 Task: Implement email notification to alert users about the status of their submitted expenses.
Action: Mouse moved to (772, 64)
Screenshot: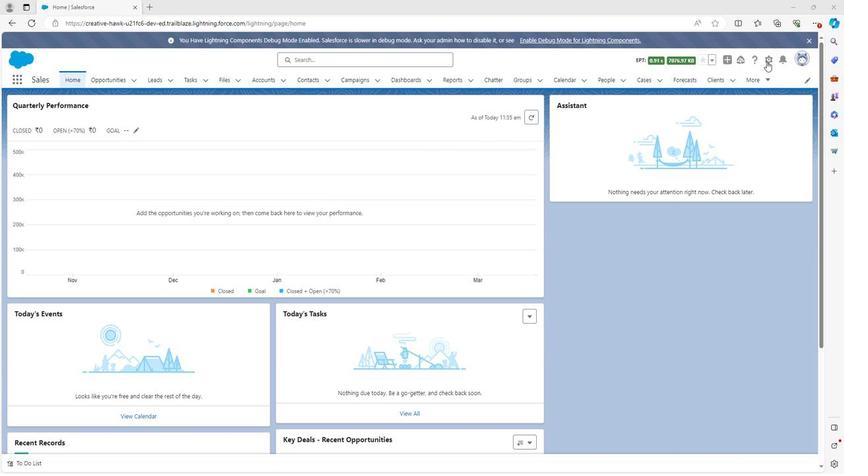 
Action: Mouse pressed left at (772, 64)
Screenshot: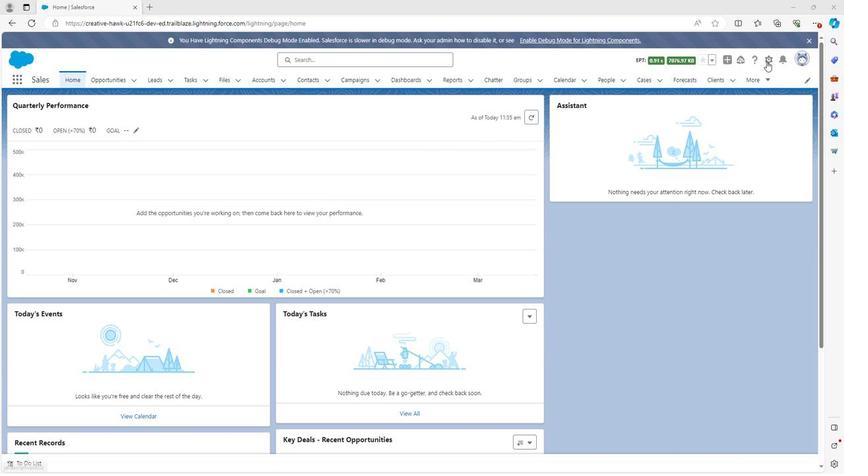 
Action: Mouse moved to (750, 89)
Screenshot: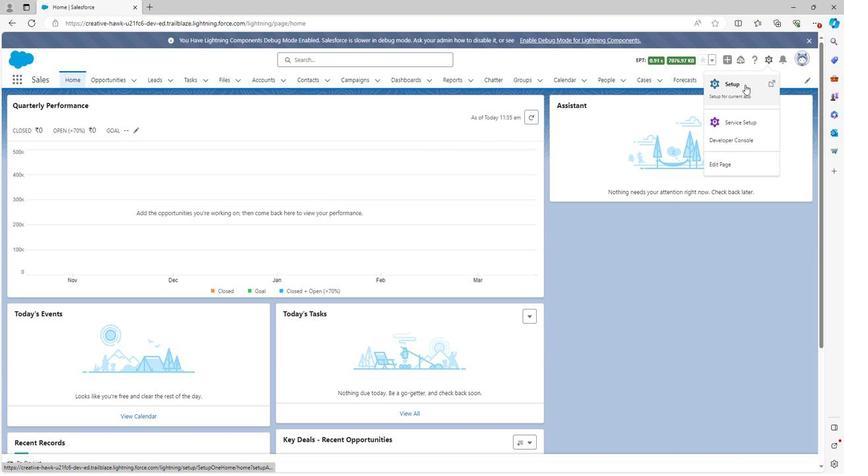 
Action: Mouse pressed left at (750, 89)
Screenshot: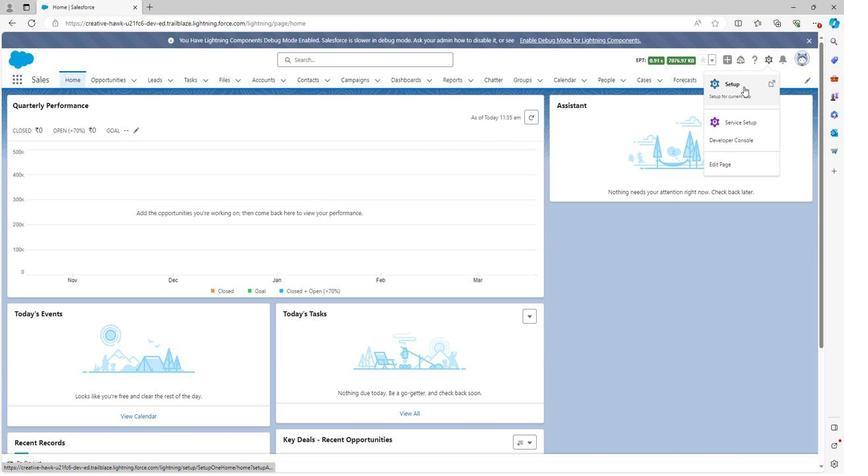 
Action: Mouse moved to (112, 84)
Screenshot: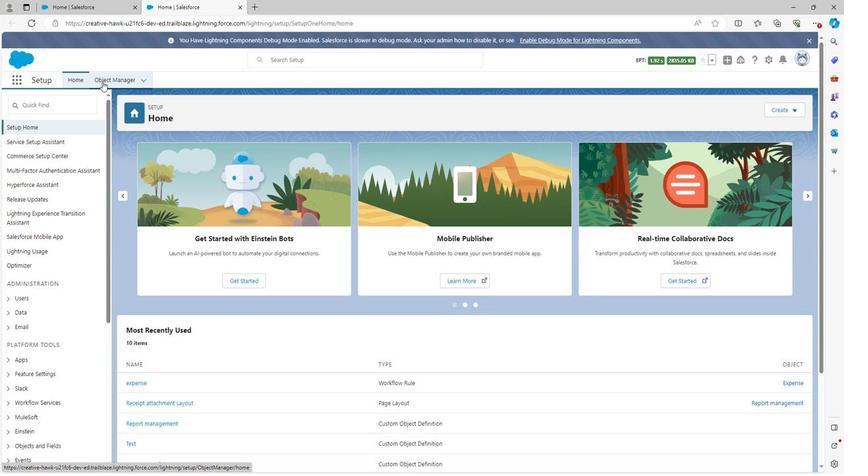 
Action: Mouse pressed left at (112, 84)
Screenshot: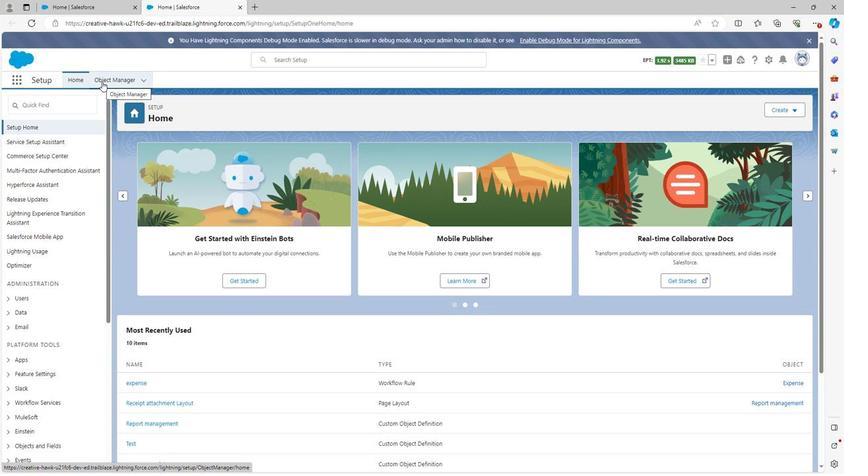 
Action: Mouse moved to (87, 81)
Screenshot: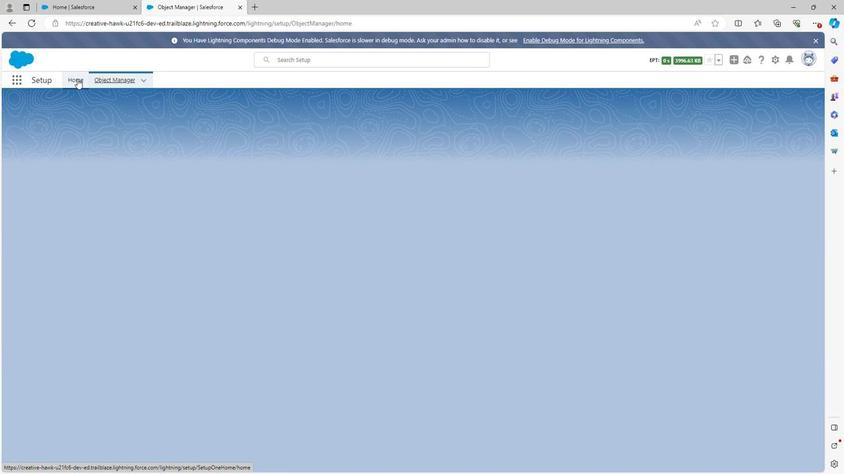 
Action: Mouse pressed left at (87, 81)
Screenshot: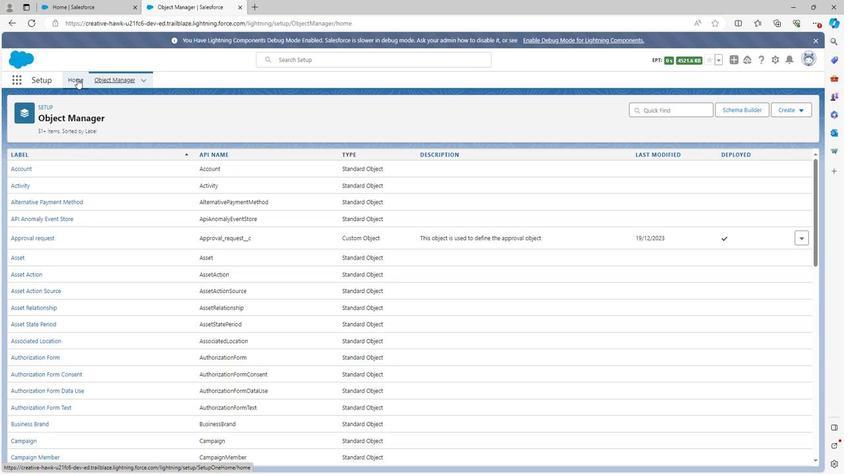 
Action: Mouse moved to (76, 108)
Screenshot: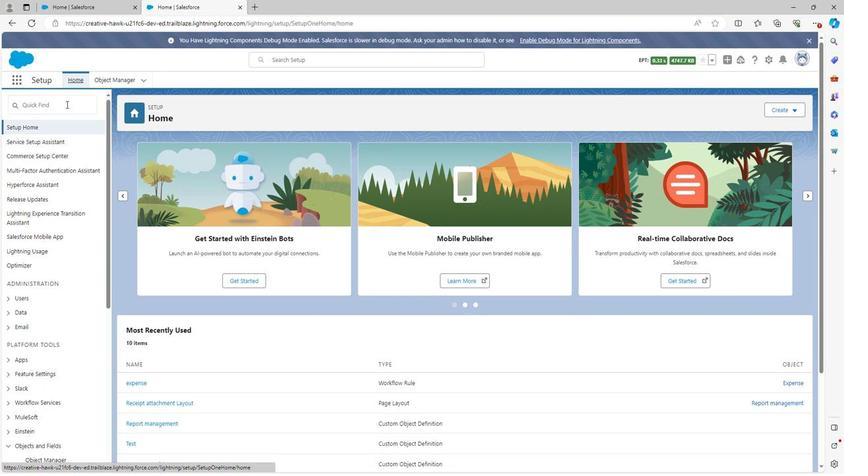 
Action: Mouse pressed left at (76, 108)
Screenshot: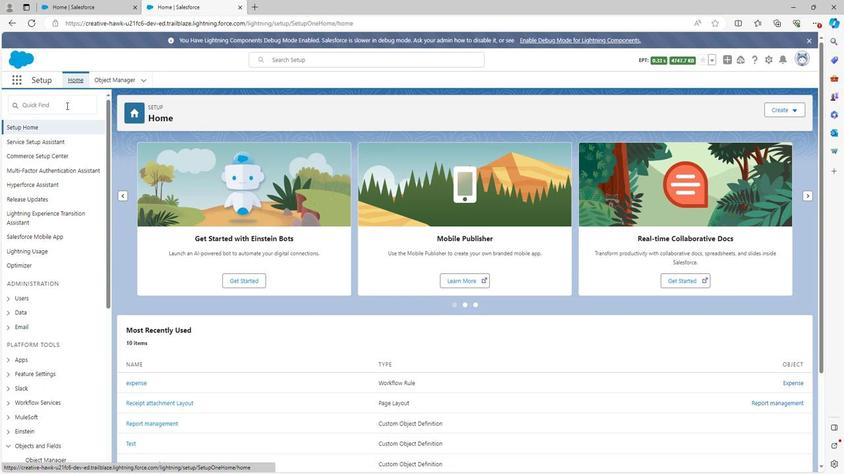 
Action: Key pressed <Key.shift>Work
Screenshot: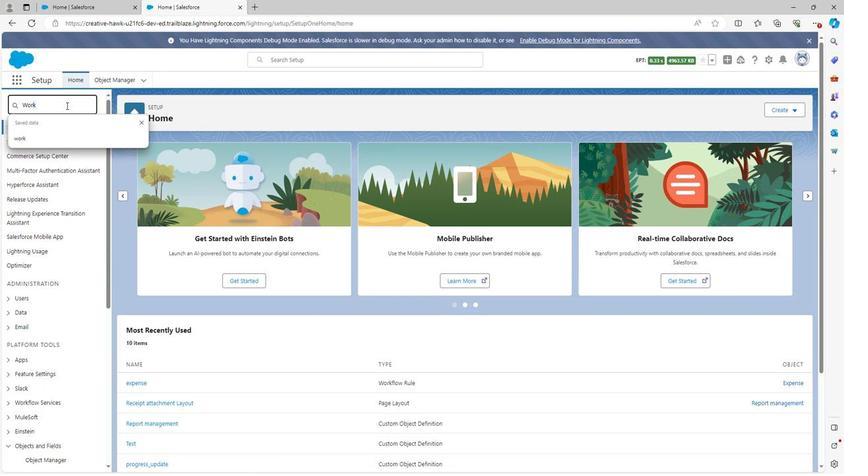 
Action: Mouse moved to (53, 273)
Screenshot: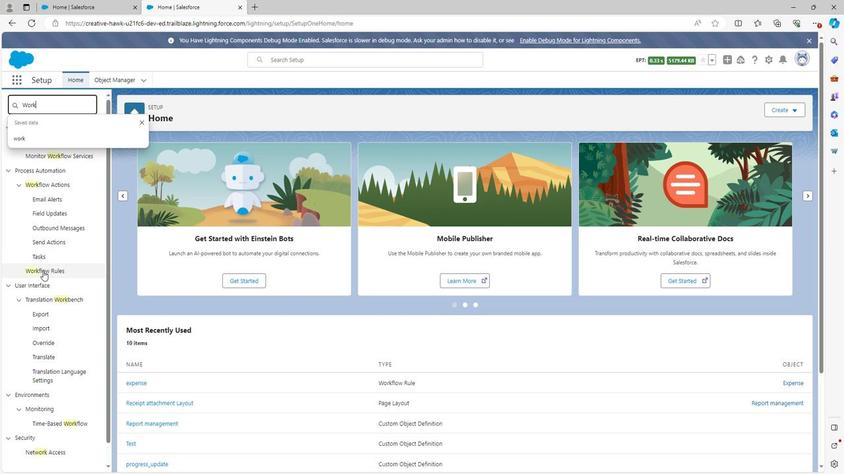 
Action: Mouse pressed left at (53, 273)
Screenshot: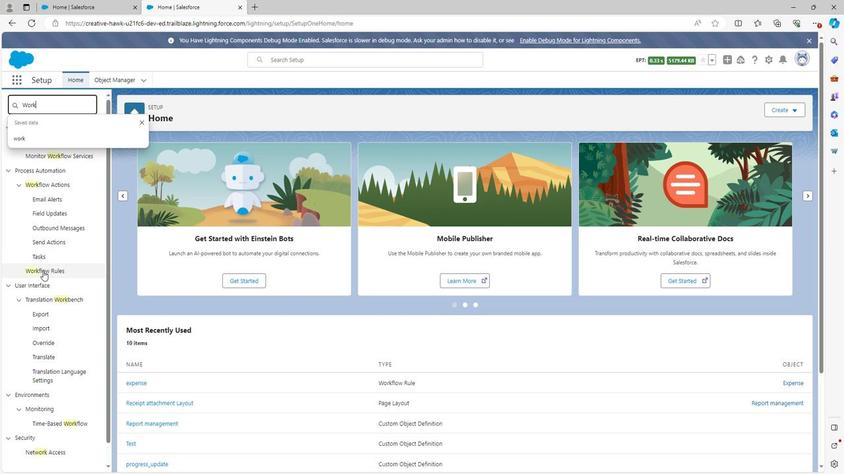 
Action: Mouse moved to (473, 255)
Screenshot: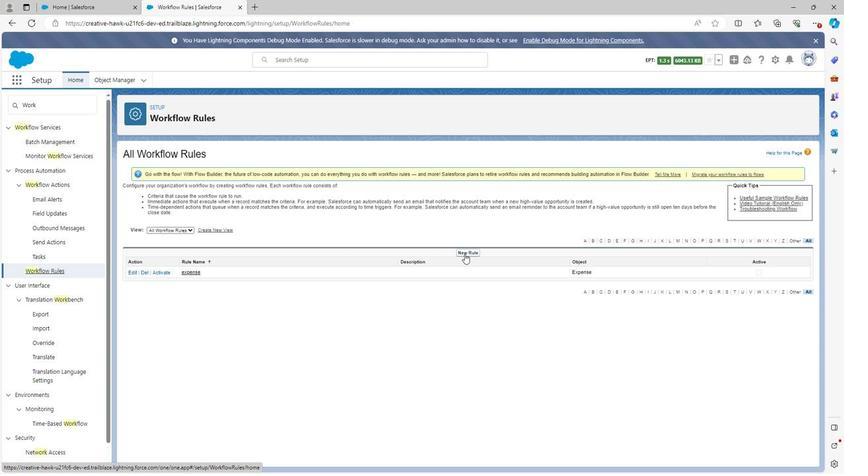 
Action: Mouse pressed left at (473, 255)
Screenshot: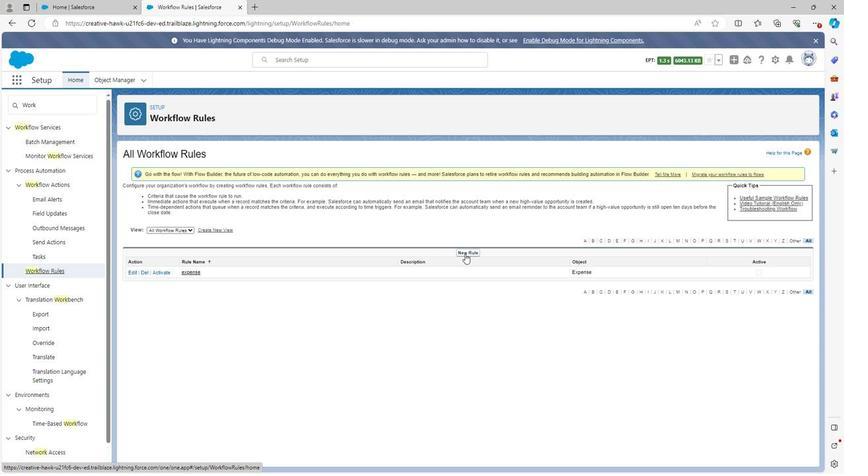 
Action: Mouse moved to (457, 317)
Screenshot: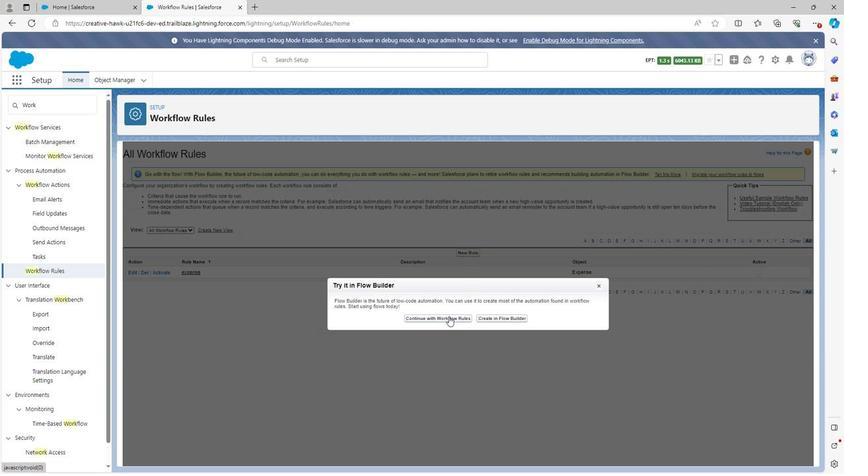 
Action: Mouse pressed left at (457, 317)
Screenshot: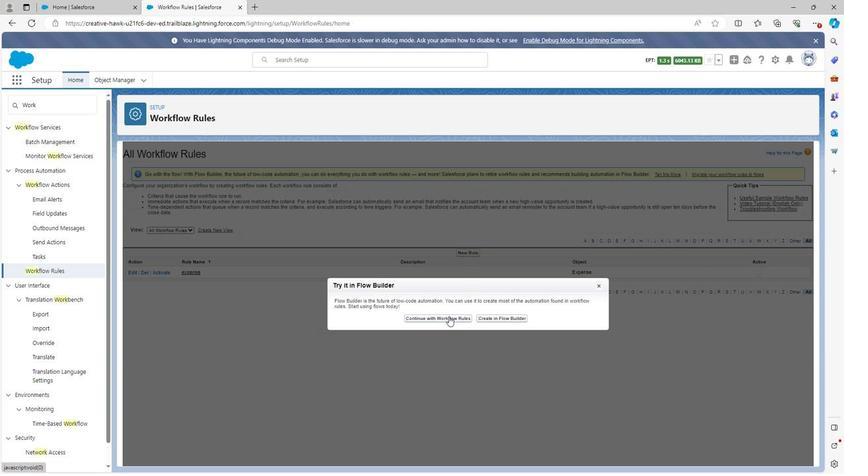 
Action: Mouse moved to (290, 234)
Screenshot: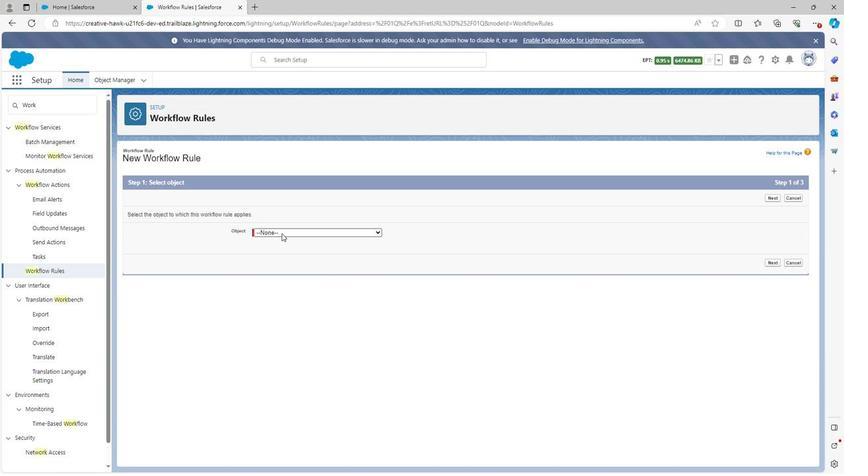 
Action: Mouse pressed left at (290, 234)
Screenshot: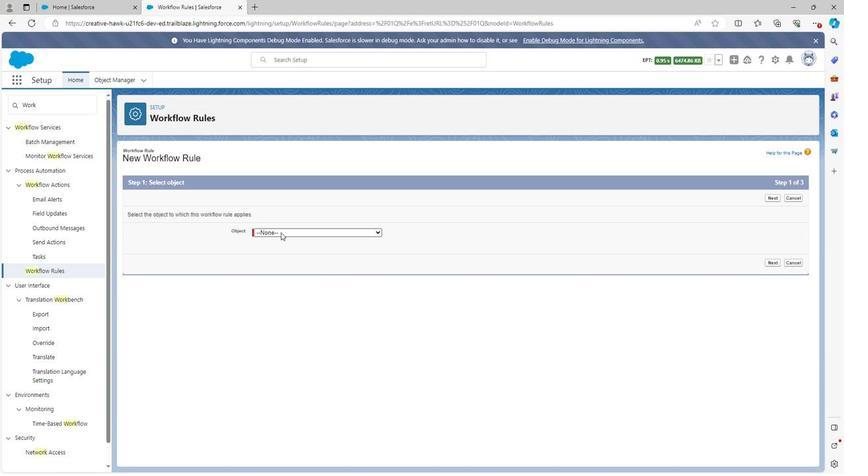 
Action: Mouse moved to (295, 346)
Screenshot: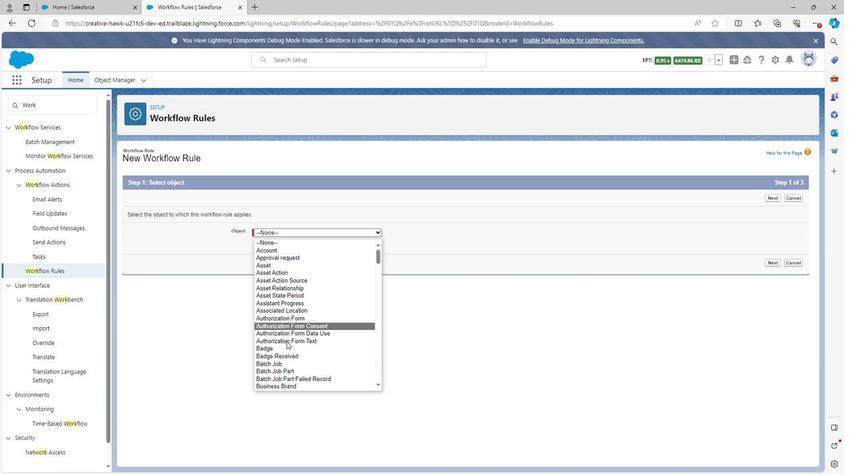 
Action: Mouse scrolled (295, 346) with delta (0, 0)
Screenshot: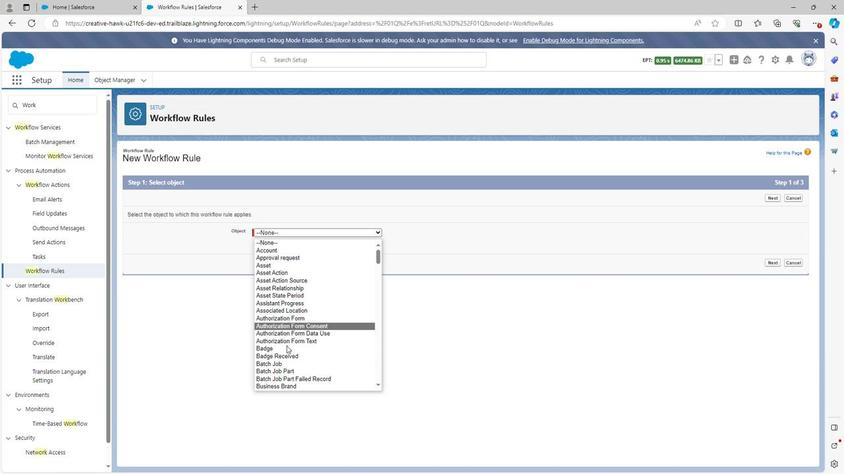 
Action: Mouse scrolled (295, 346) with delta (0, 0)
Screenshot: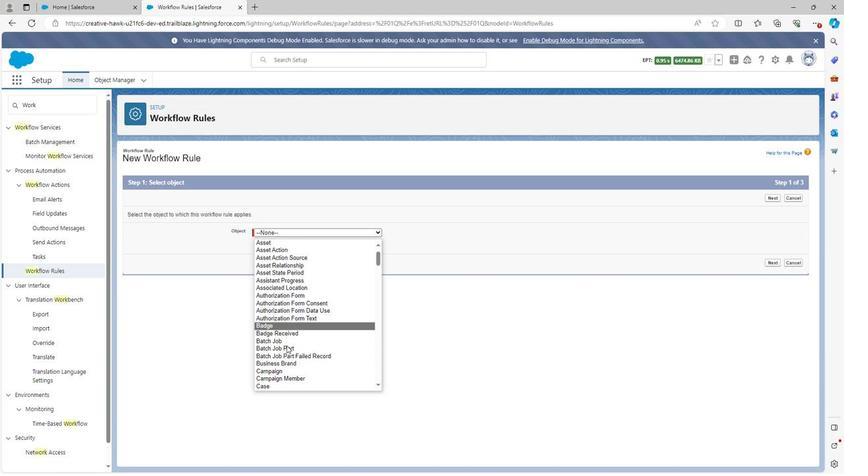 
Action: Mouse moved to (296, 348)
Screenshot: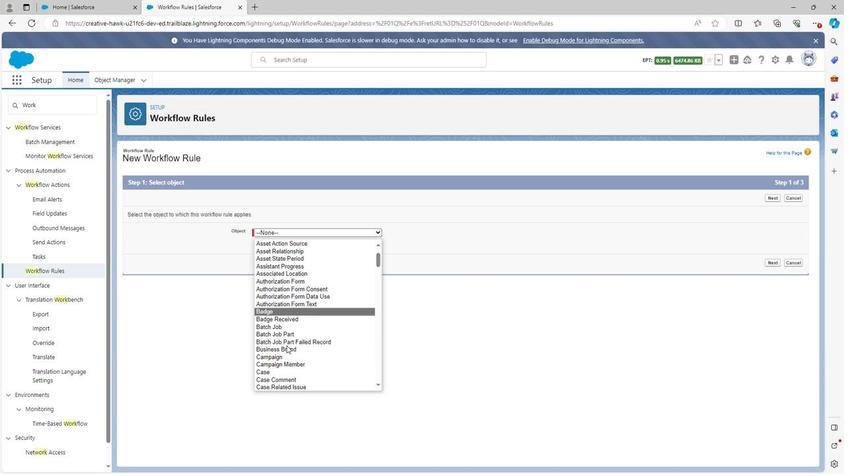 
Action: Mouse scrolled (296, 348) with delta (0, 0)
Screenshot: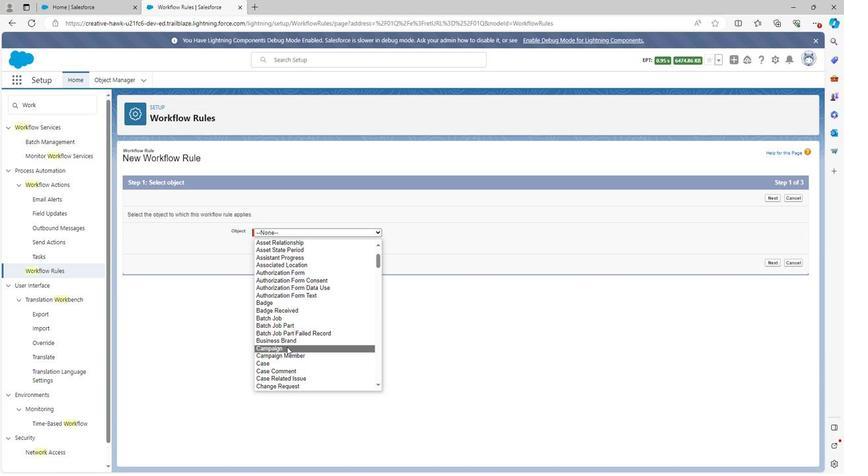 
Action: Mouse moved to (296, 349)
Screenshot: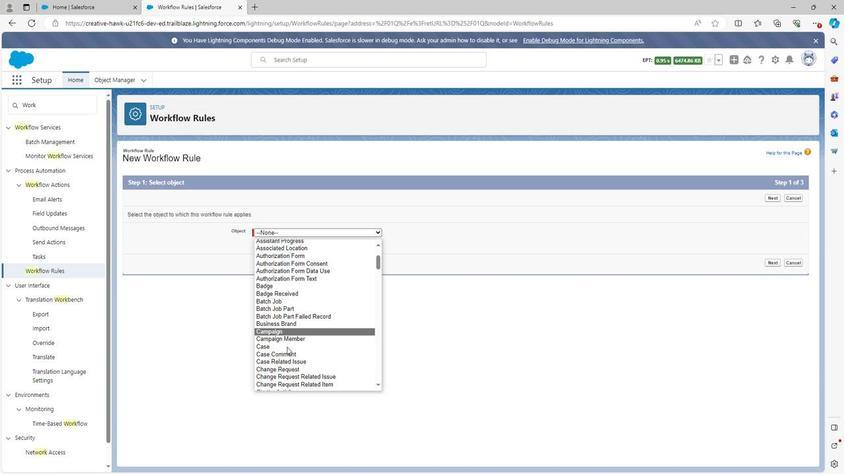 
Action: Mouse scrolled (296, 348) with delta (0, 0)
Screenshot: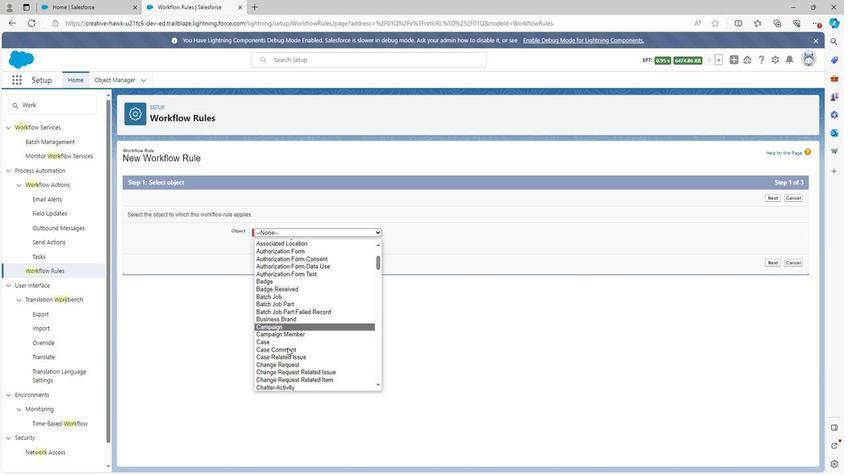 
Action: Mouse moved to (296, 350)
Screenshot: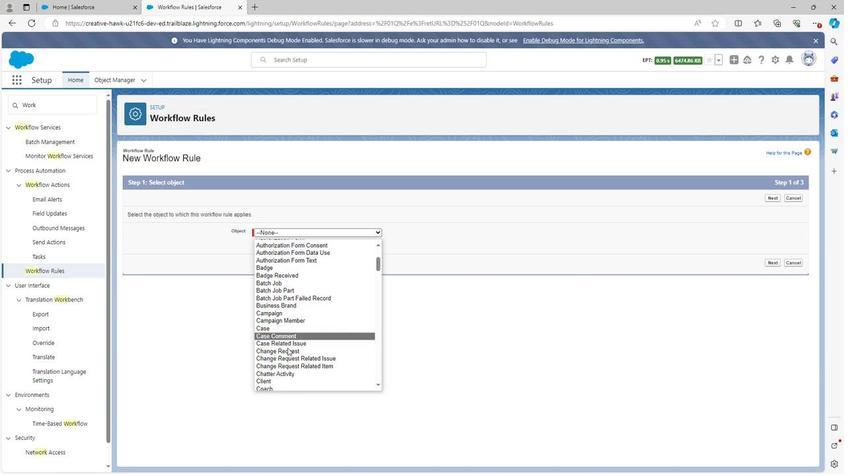 
Action: Mouse scrolled (296, 349) with delta (0, 0)
Screenshot: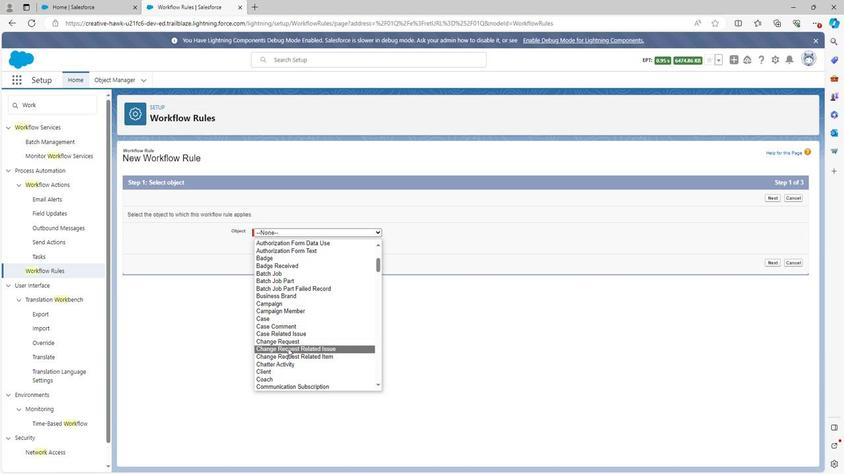 
Action: Mouse scrolled (296, 349) with delta (0, 0)
Screenshot: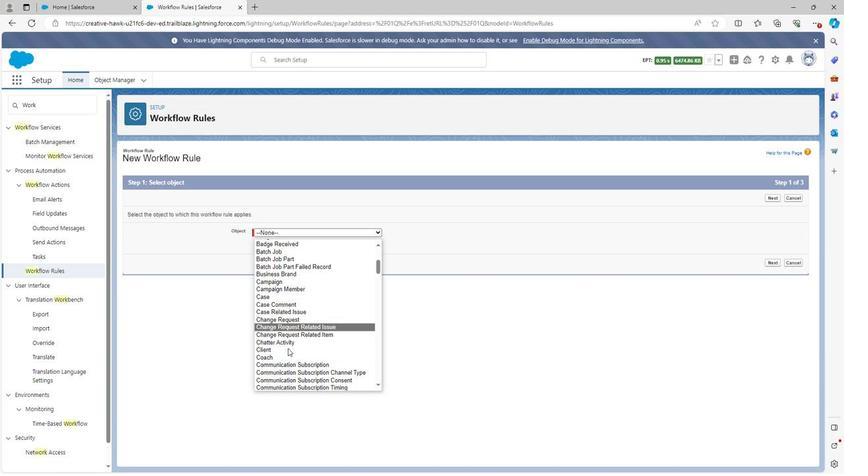 
Action: Mouse scrolled (296, 349) with delta (0, 0)
Screenshot: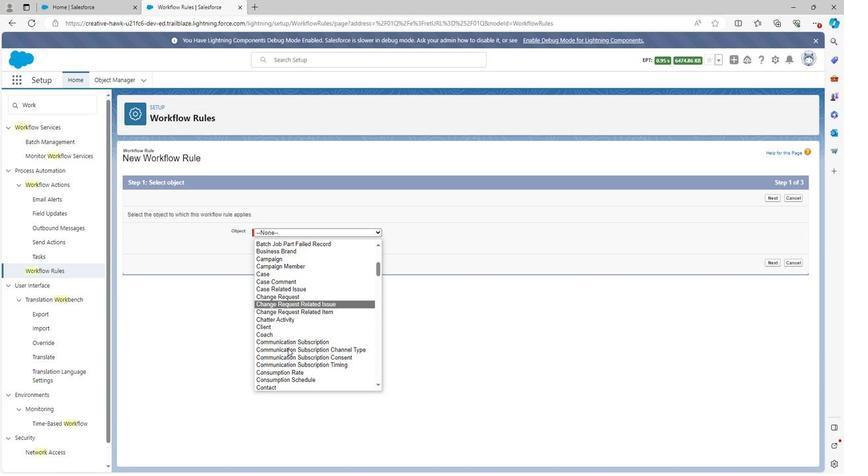 
Action: Mouse moved to (296, 350)
Screenshot: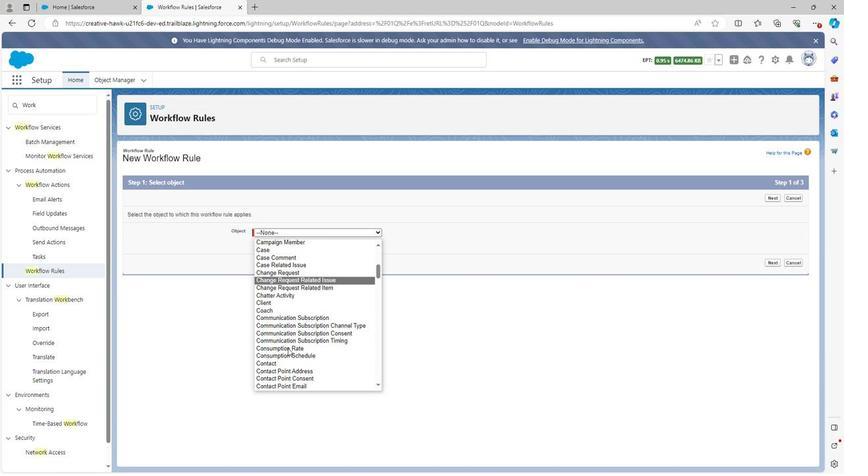 
Action: Mouse scrolled (296, 350) with delta (0, 0)
Screenshot: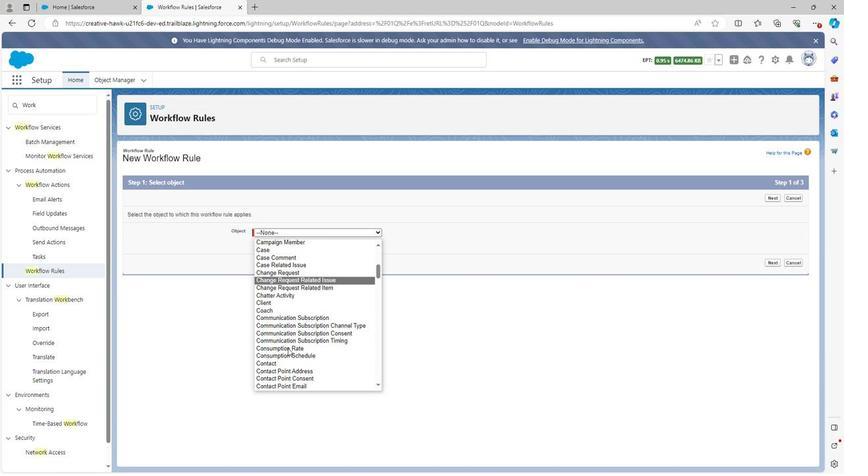 
Action: Mouse moved to (296, 350)
Screenshot: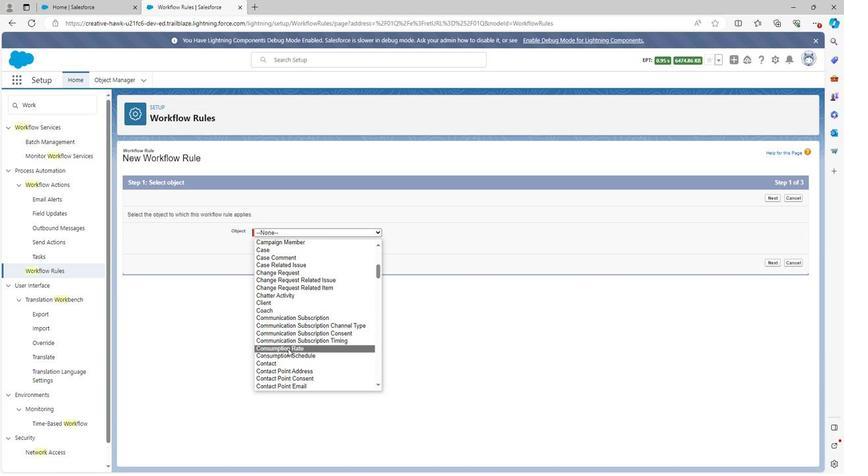 
Action: Mouse scrolled (296, 350) with delta (0, 0)
Screenshot: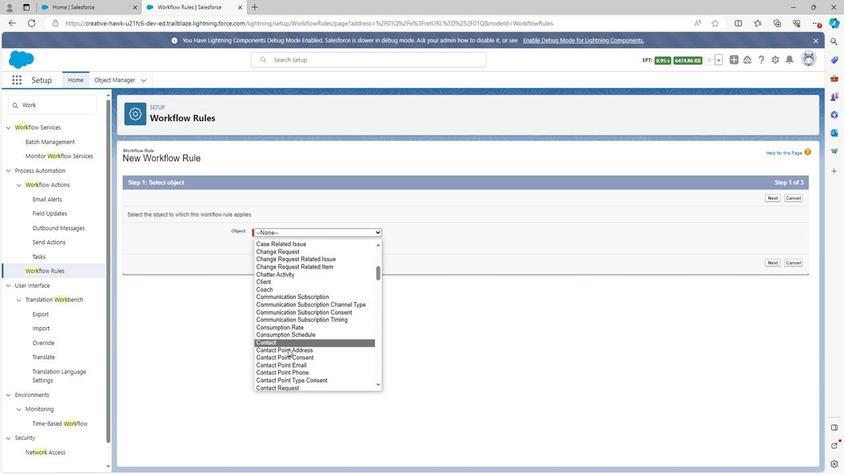 
Action: Mouse scrolled (296, 350) with delta (0, 0)
Screenshot: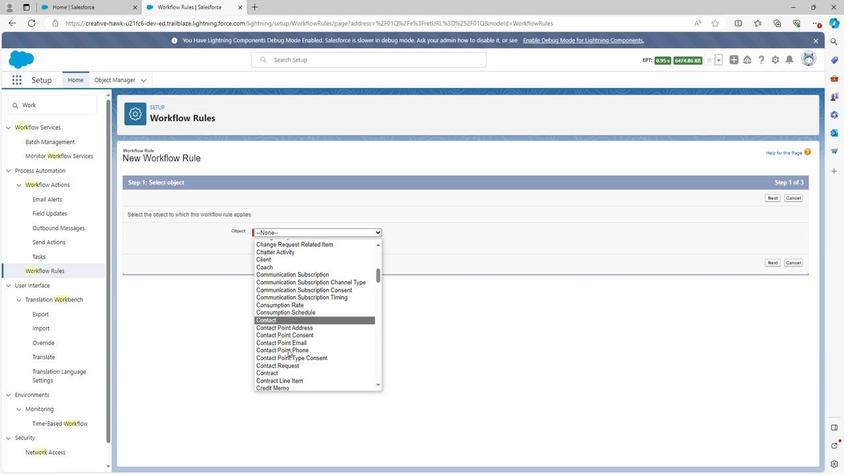 
Action: Mouse scrolled (296, 350) with delta (0, 0)
Screenshot: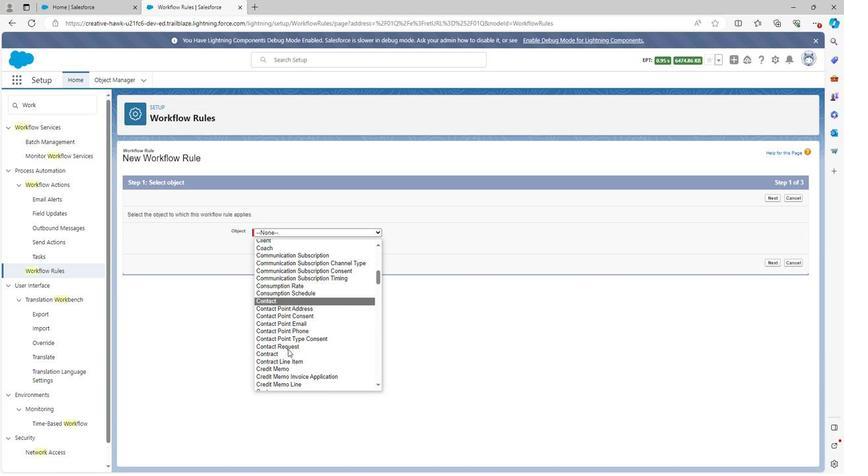 
Action: Mouse scrolled (296, 350) with delta (0, 0)
Screenshot: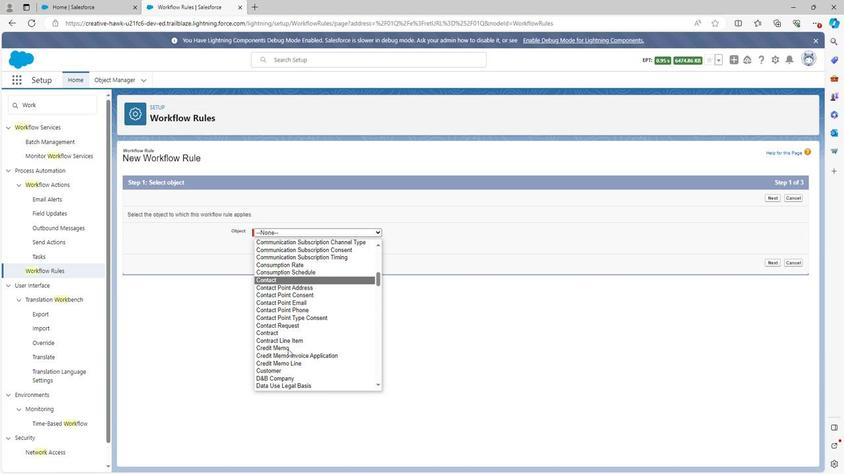 
Action: Mouse moved to (296, 350)
Screenshot: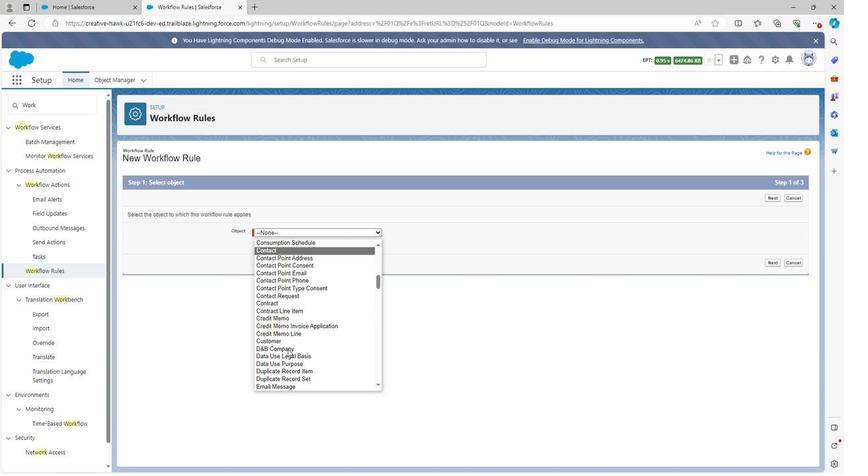 
Action: Mouse scrolled (296, 350) with delta (0, 0)
Screenshot: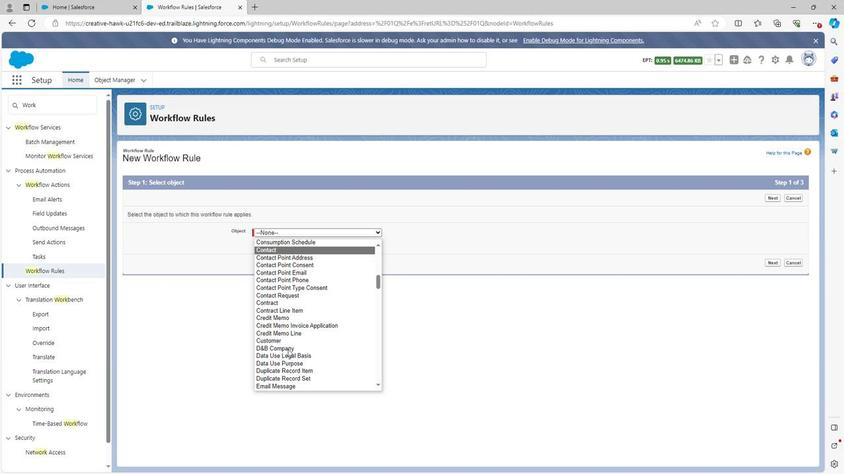 
Action: Mouse scrolled (296, 350) with delta (0, 0)
Screenshot: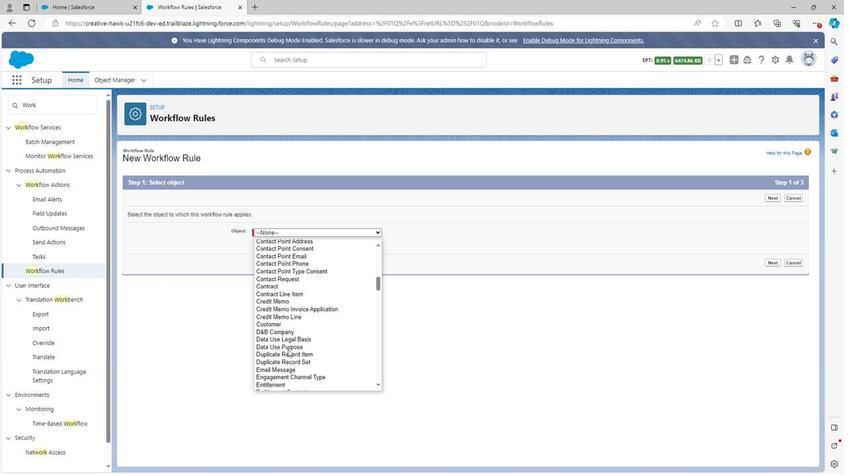 
Action: Mouse scrolled (296, 350) with delta (0, 0)
Screenshot: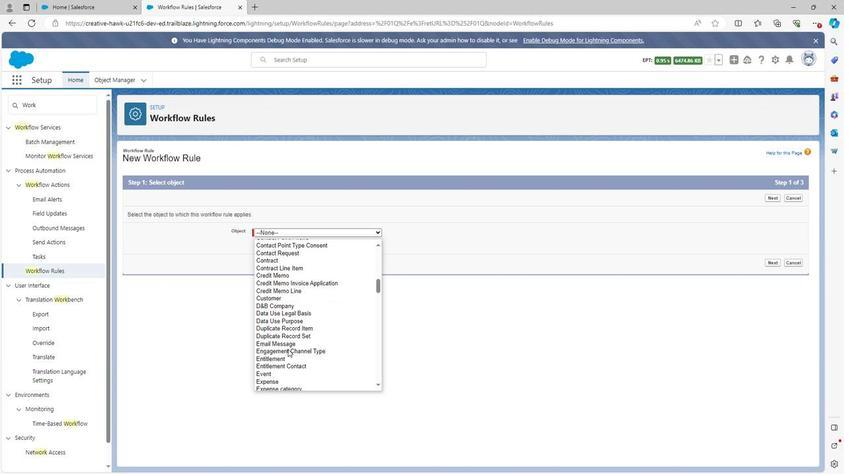 
Action: Mouse scrolled (296, 350) with delta (0, 0)
Screenshot: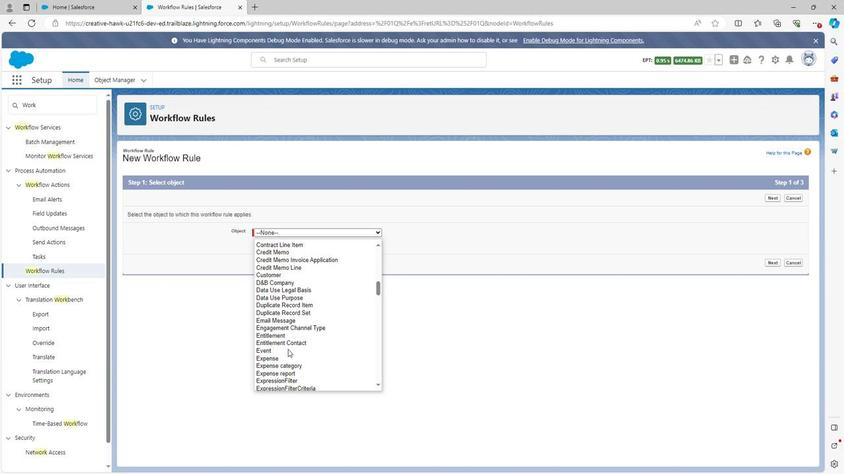 
Action: Mouse moved to (297, 350)
Screenshot: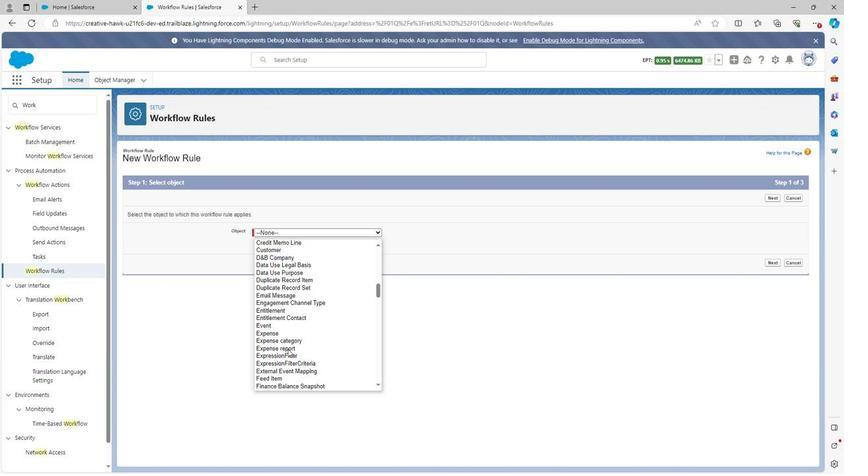 
Action: Mouse pressed left at (297, 350)
Screenshot: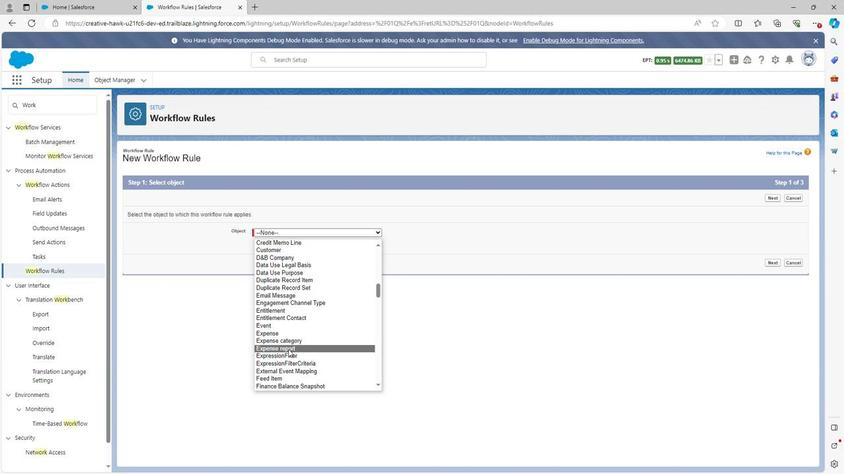 
Action: Mouse moved to (778, 263)
Screenshot: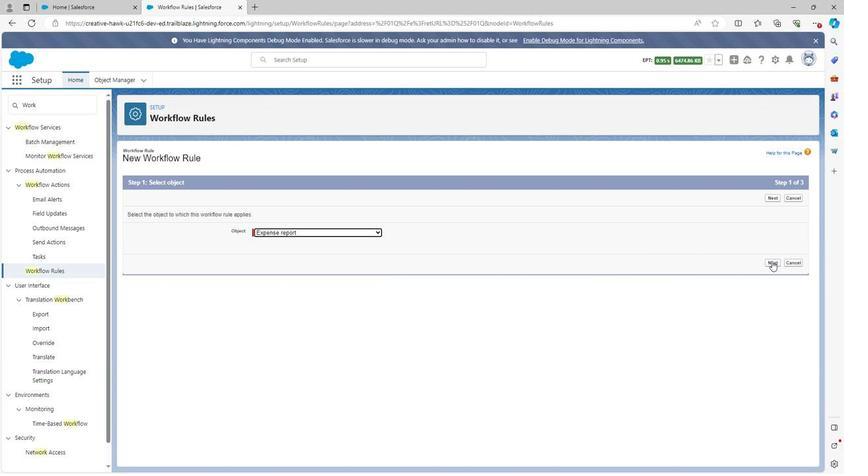 
Action: Mouse pressed left at (778, 263)
Screenshot: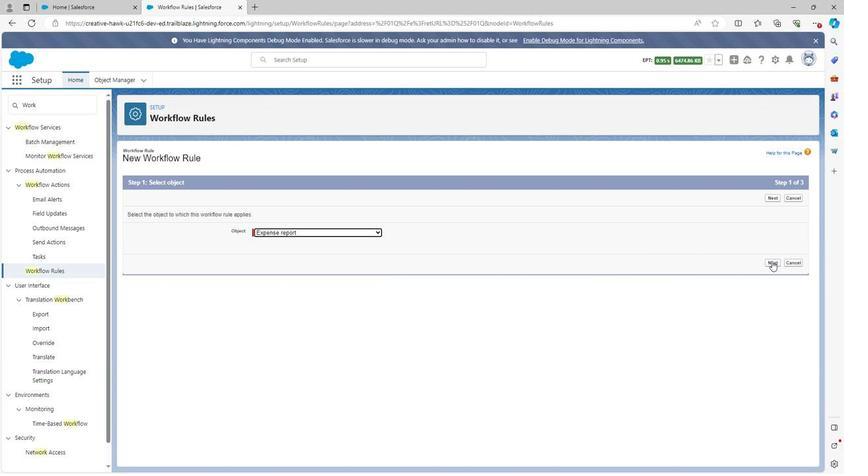 
Action: Mouse moved to (304, 257)
Screenshot: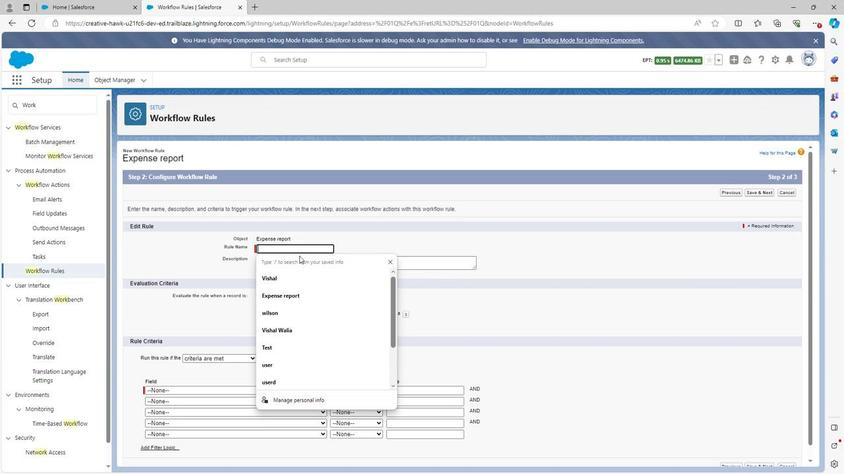 
Action: Key pressed <Key.shift>Expense<Key.space>report<Key.space>management
Screenshot: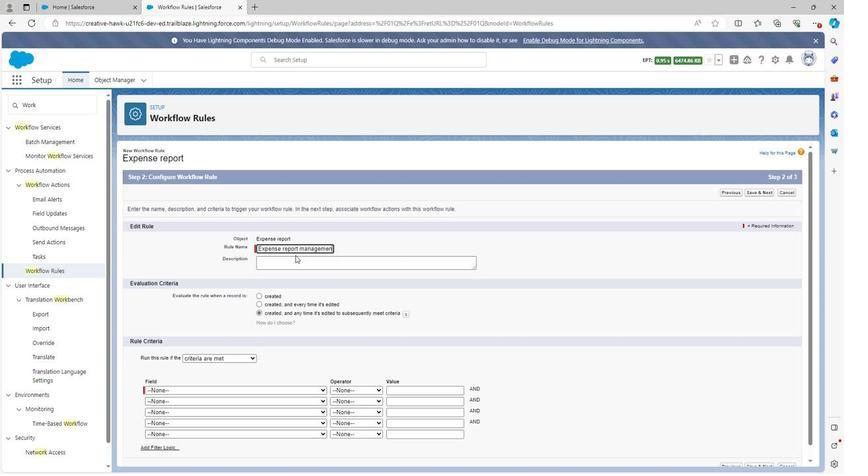 
Action: Mouse moved to (297, 263)
Screenshot: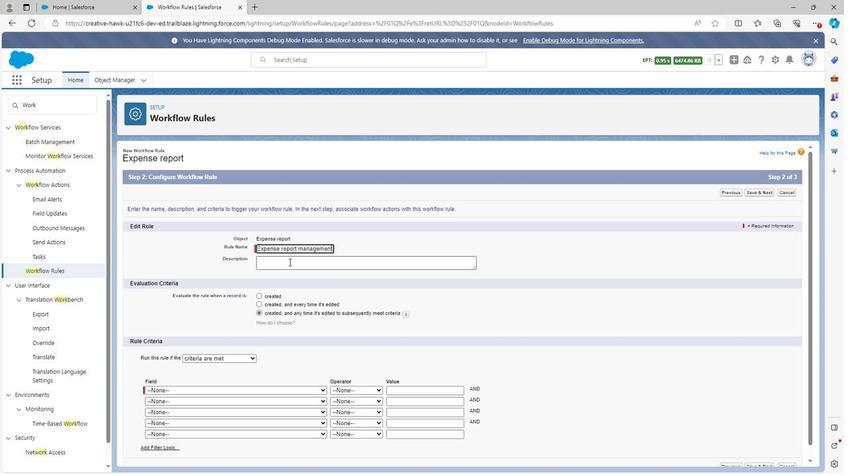 
Action: Mouse pressed left at (297, 263)
Screenshot: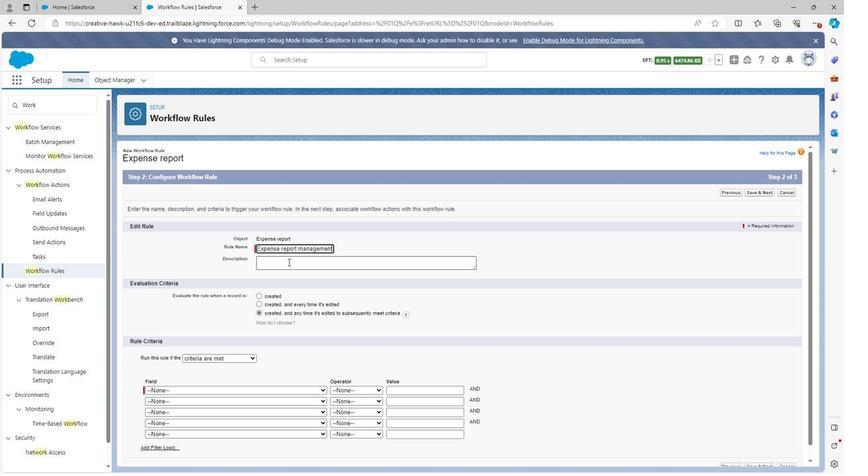 
Action: Mouse moved to (296, 263)
Screenshot: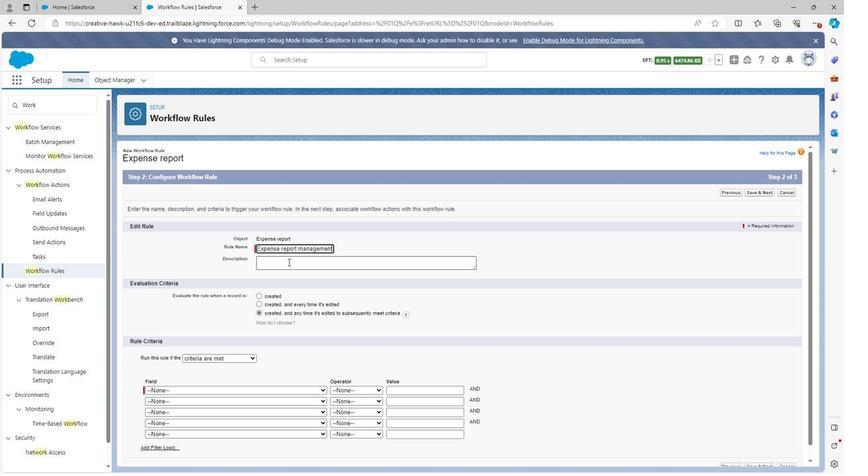
Action: Key pressed <Key.shift>This<Key.space>workflow<Key.space>rule<Key.space>is<Key.space>used<Key.space>to<Key.space>define<Key.space>the<Key.space>expense<Key.space>limit<Key.space>in<Key.space>expense<Key.space>management
Screenshot: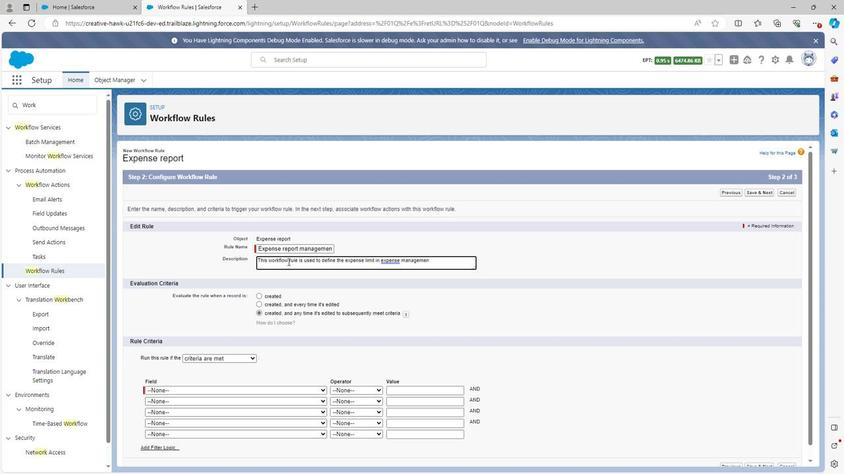 
Action: Mouse moved to (236, 389)
Screenshot: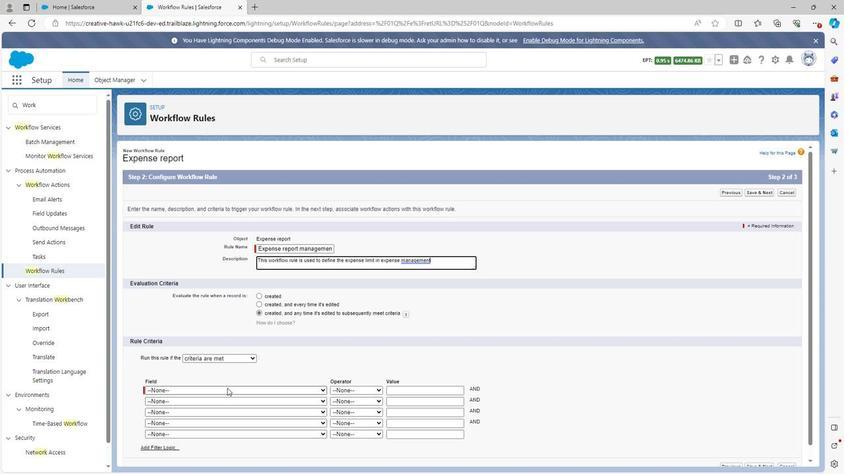 
Action: Mouse pressed left at (236, 389)
Screenshot: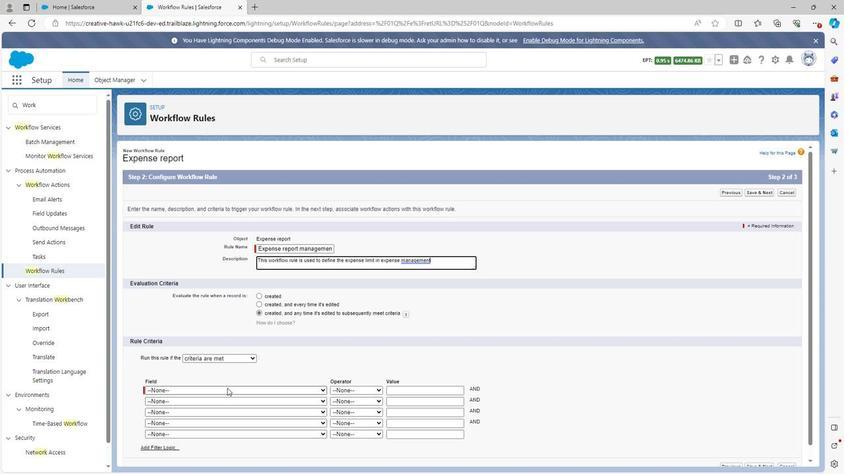 
Action: Mouse moved to (214, 325)
Screenshot: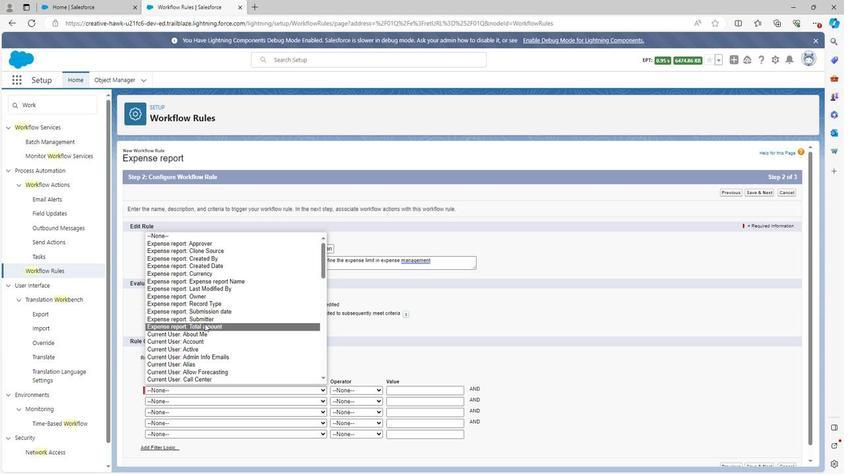 
Action: Mouse pressed left at (214, 325)
Screenshot: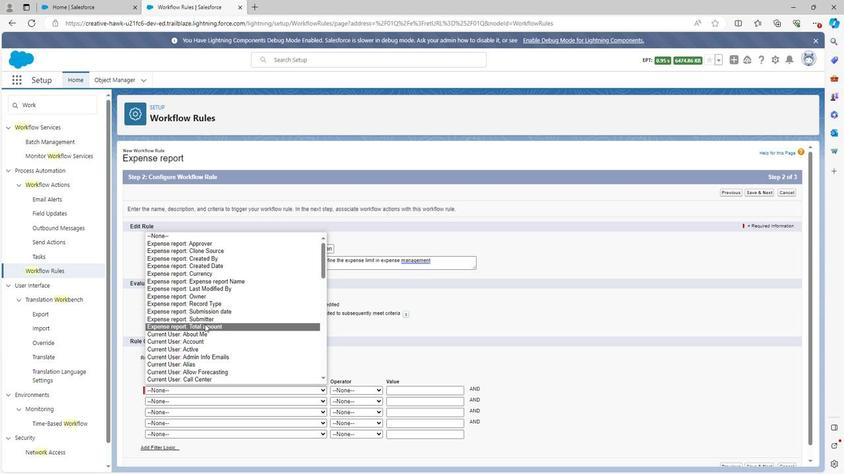 
Action: Mouse moved to (350, 389)
Screenshot: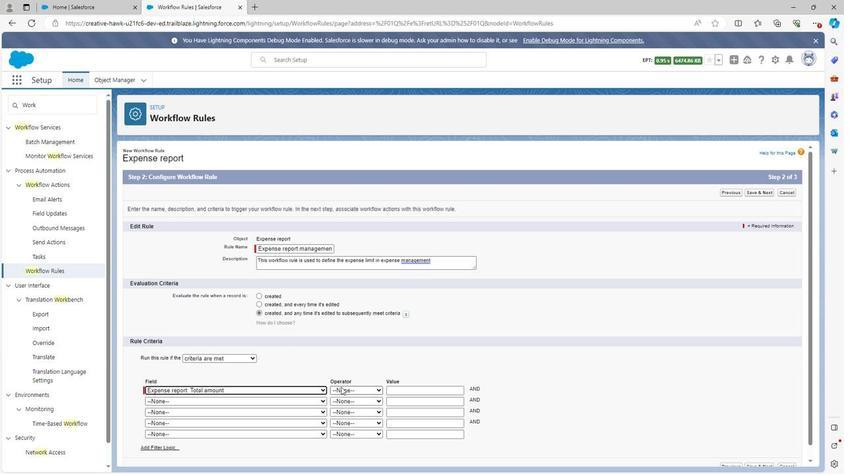 
Action: Mouse pressed left at (350, 389)
Screenshot: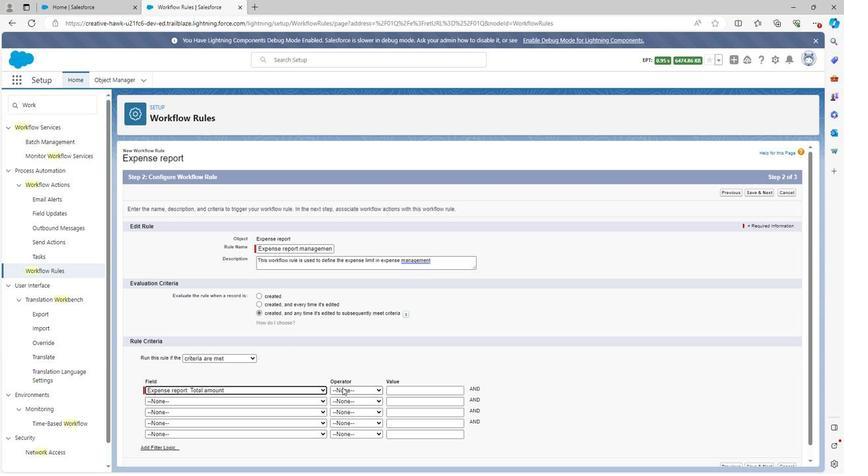 
Action: Mouse moved to (348, 305)
Screenshot: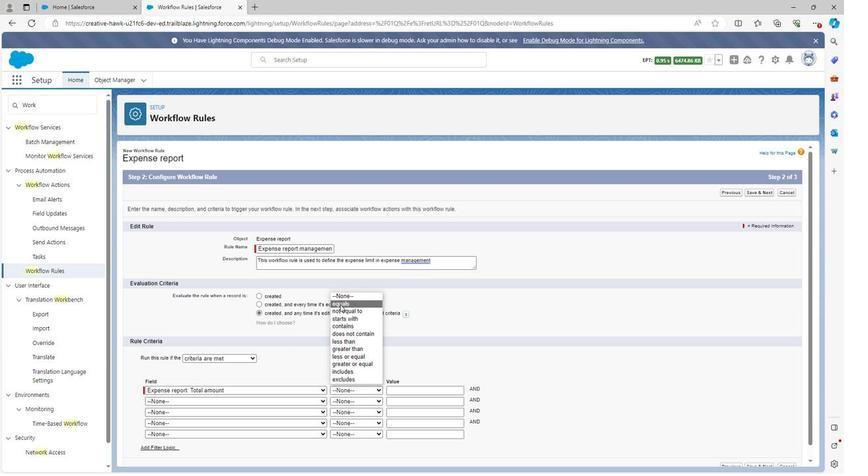 
Action: Mouse pressed left at (348, 305)
Screenshot: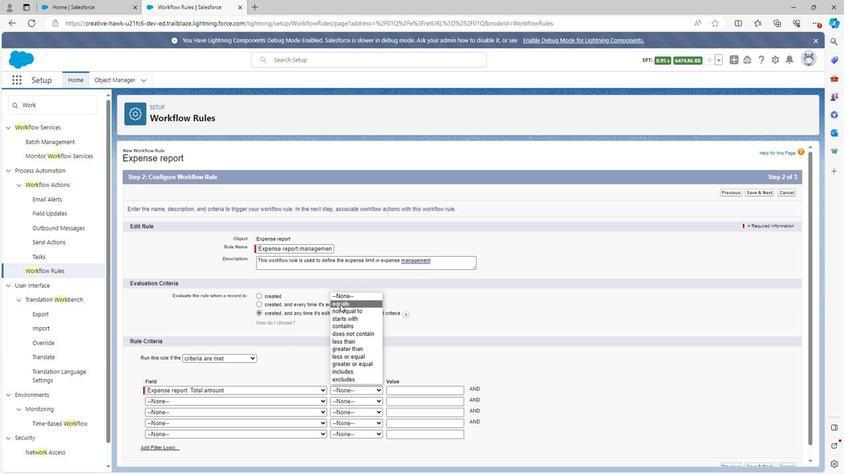 
Action: Mouse moved to (412, 390)
Screenshot: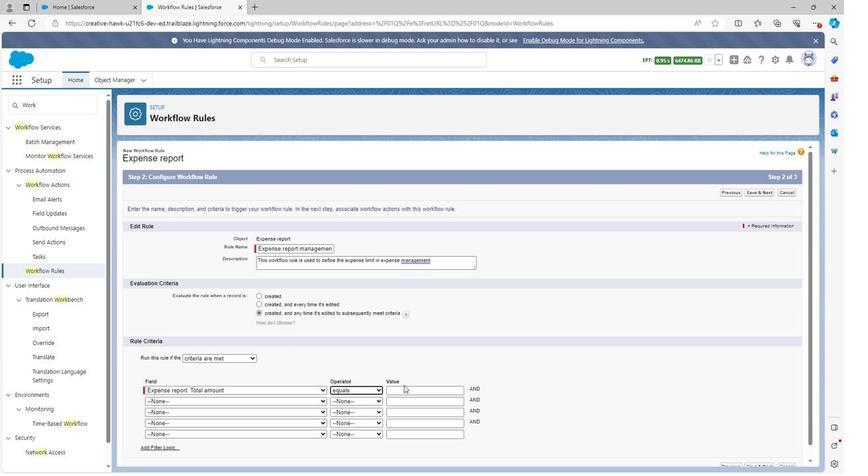 
Action: Mouse pressed left at (412, 390)
Screenshot: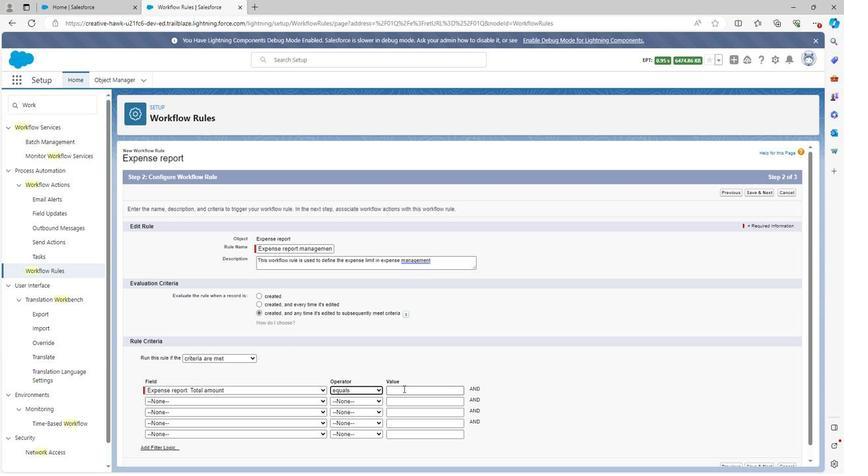 
Action: Key pressed 2
Screenshot: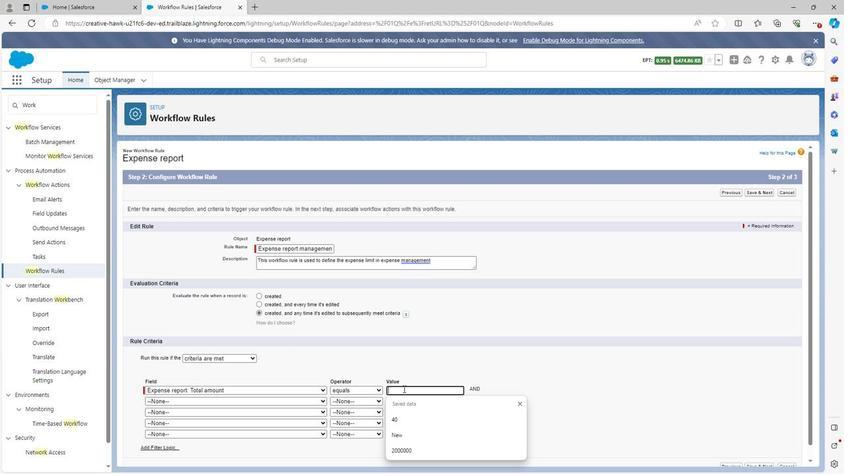 
Action: Mouse moved to (412, 394)
Screenshot: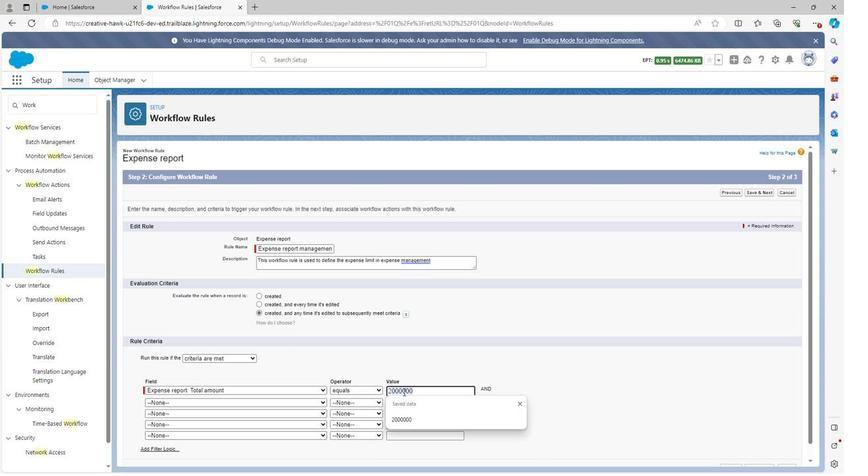 
Action: Key pressed 0
Screenshot: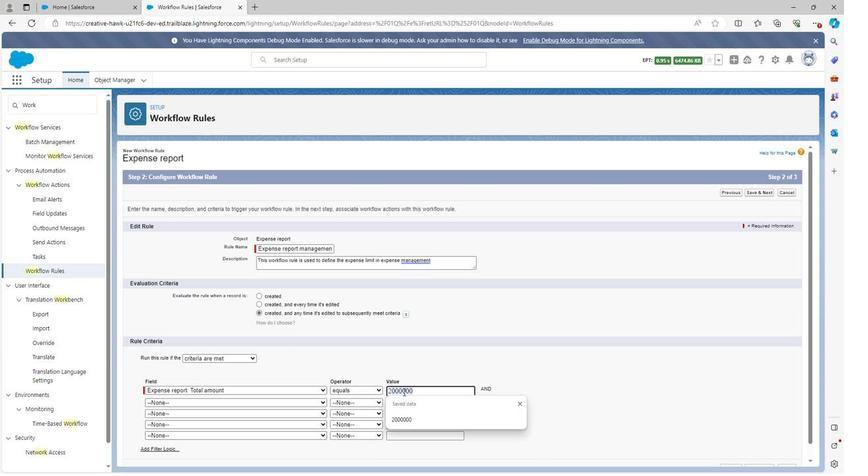
Action: Mouse moved to (412, 395)
Screenshot: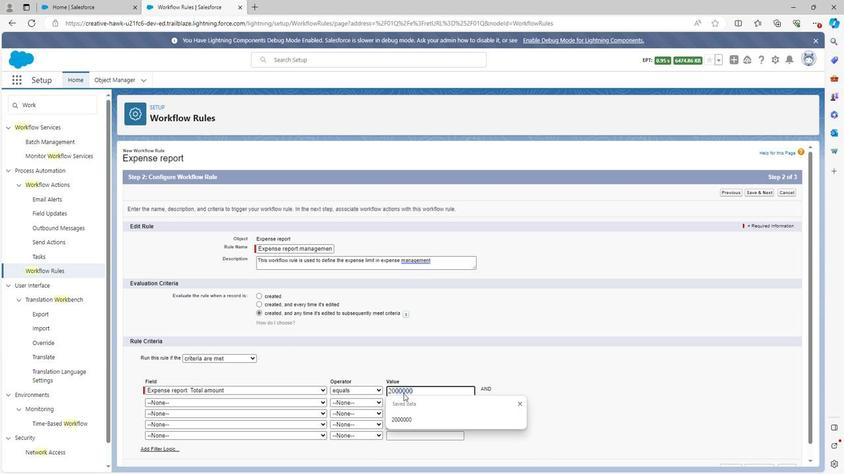 
Action: Key pressed 0
Screenshot: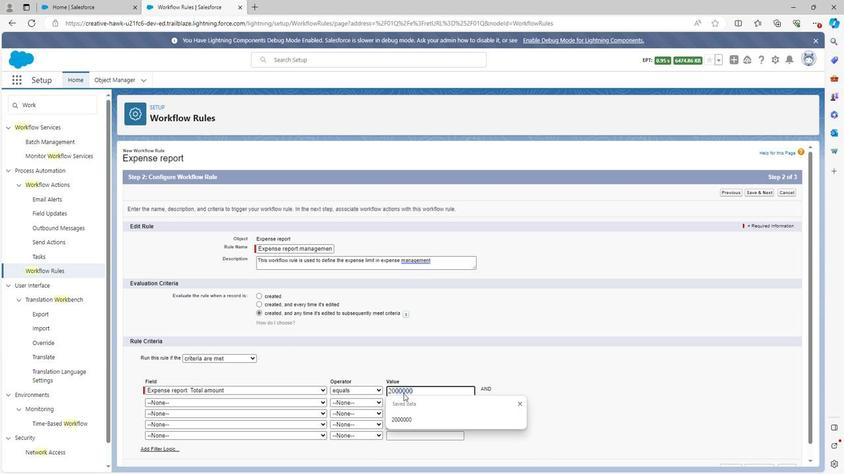 
Action: Mouse moved to (412, 395)
Screenshot: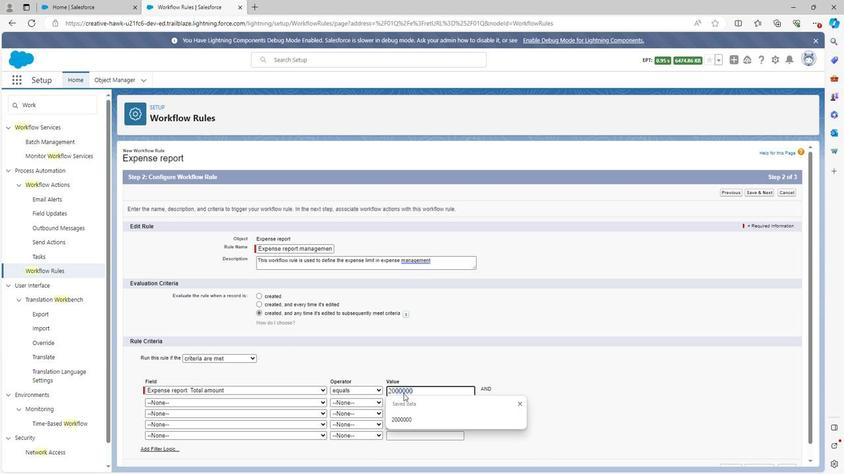 
Action: Key pressed 00
Screenshot: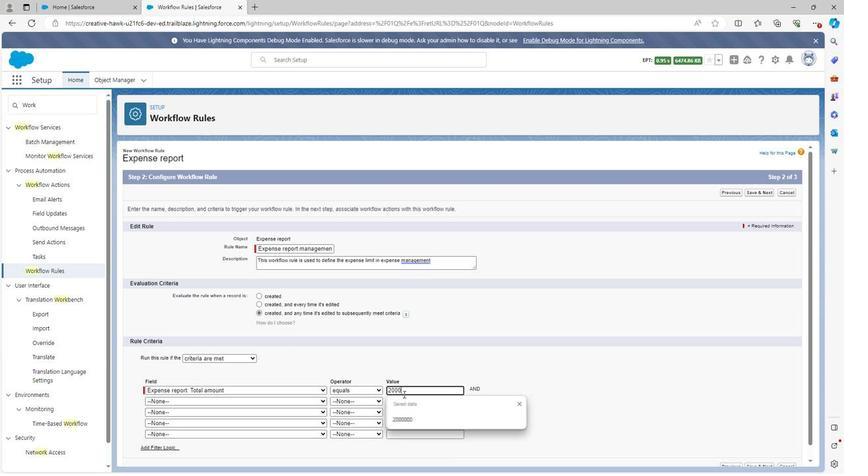 
Action: Mouse moved to (412, 396)
Screenshot: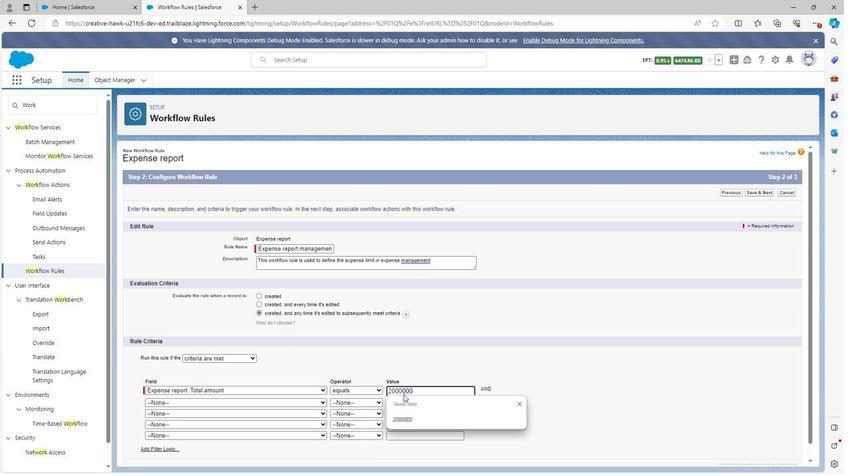 
Action: Key pressed 0
Screenshot: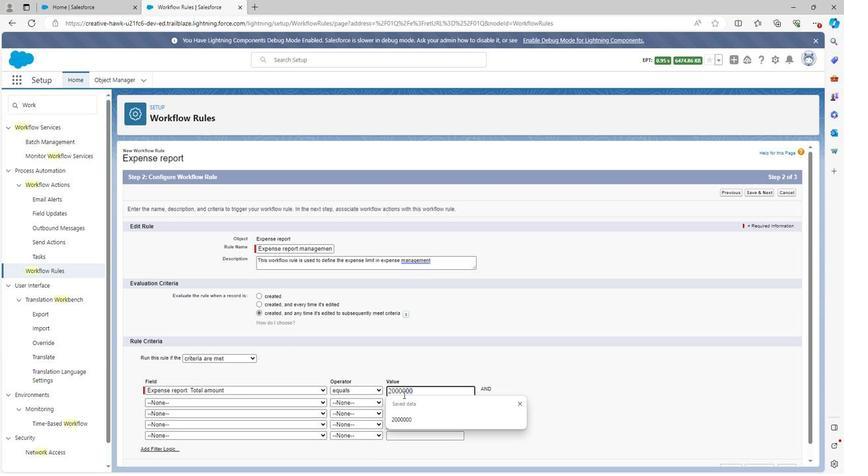 
Action: Mouse moved to (436, 390)
Screenshot: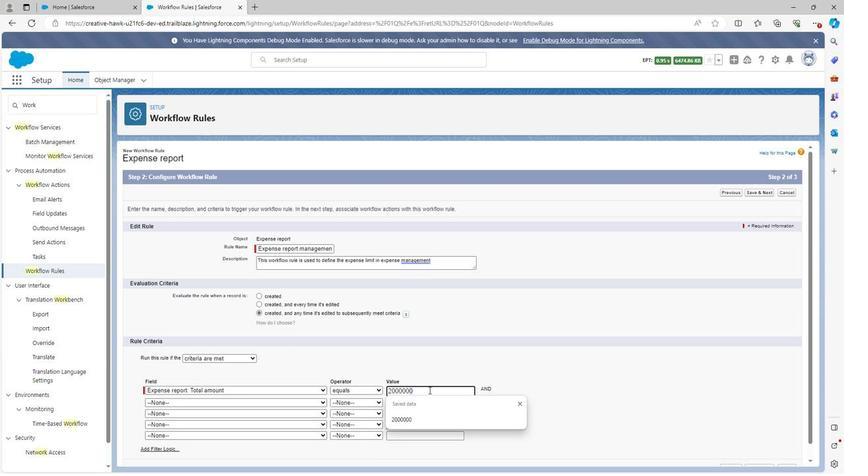 
Action: Key pressed 0
Screenshot: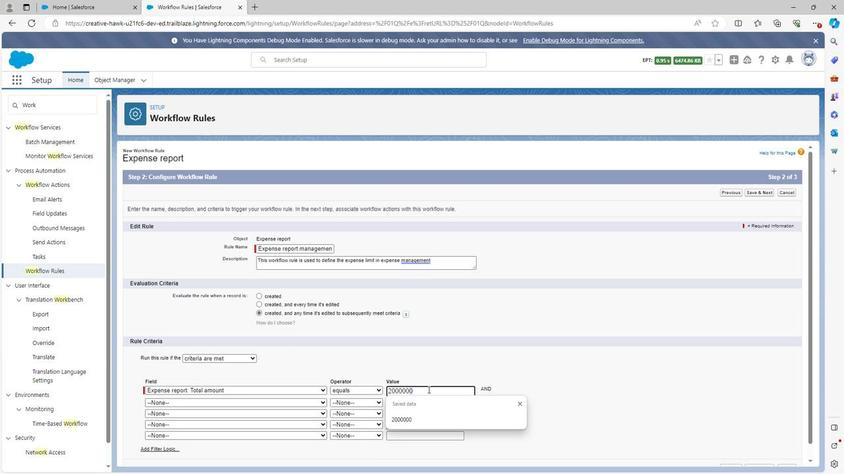 
Action: Mouse moved to (435, 390)
Screenshot: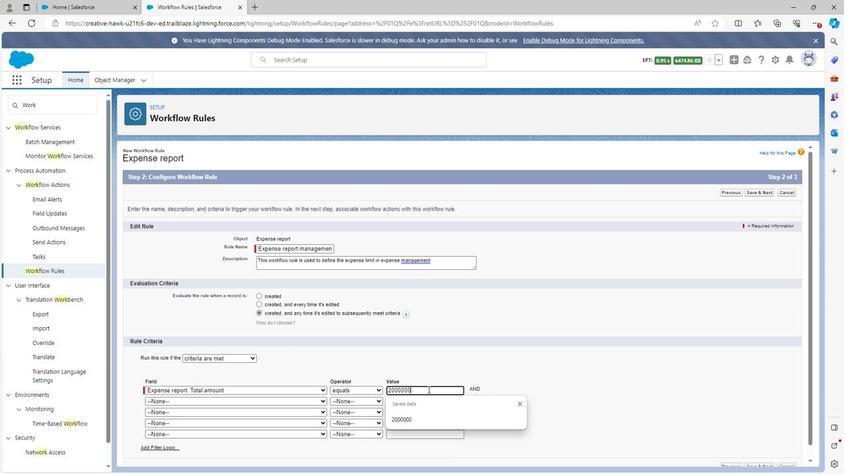 
Action: Key pressed 0
Screenshot: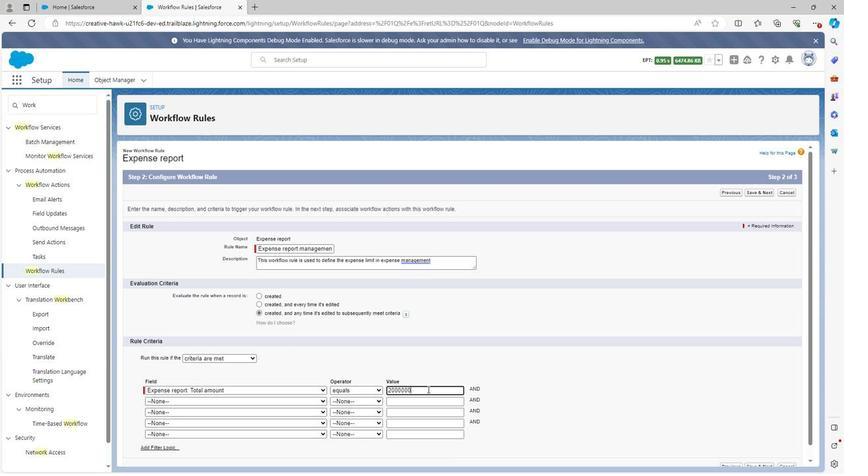 
Action: Mouse moved to (441, 393)
Screenshot: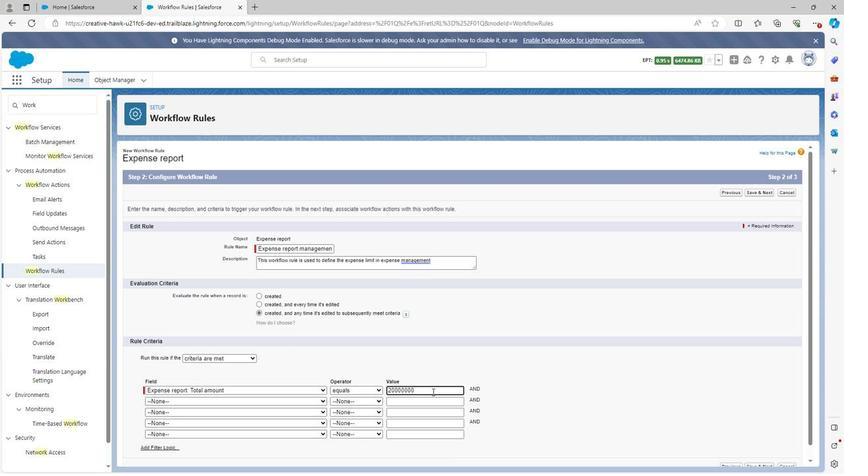 
Action: Mouse scrolled (441, 393) with delta (0, 0)
Screenshot: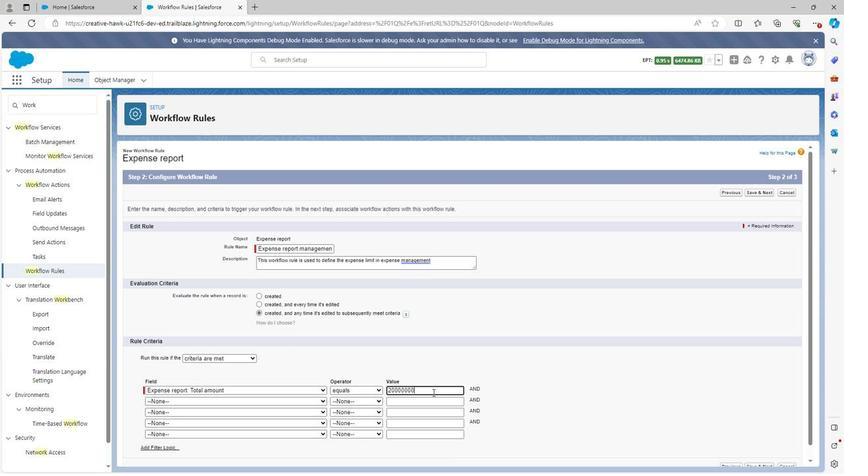 
Action: Mouse scrolled (441, 393) with delta (0, 0)
Screenshot: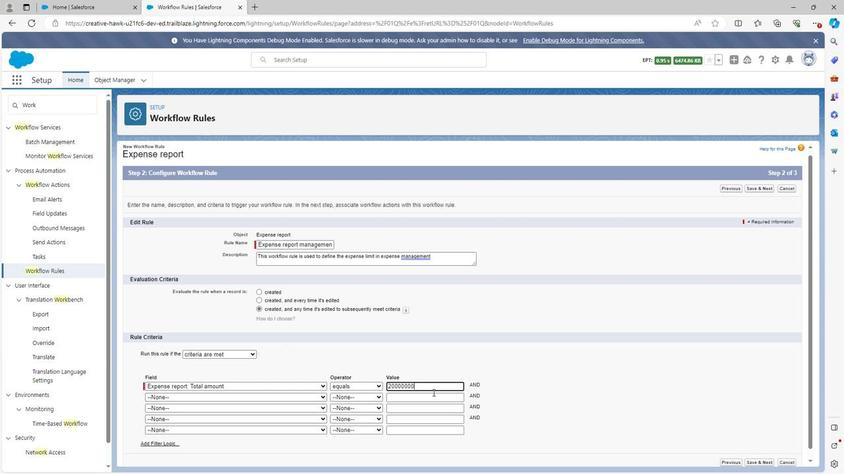 
Action: Mouse moved to (764, 453)
Screenshot: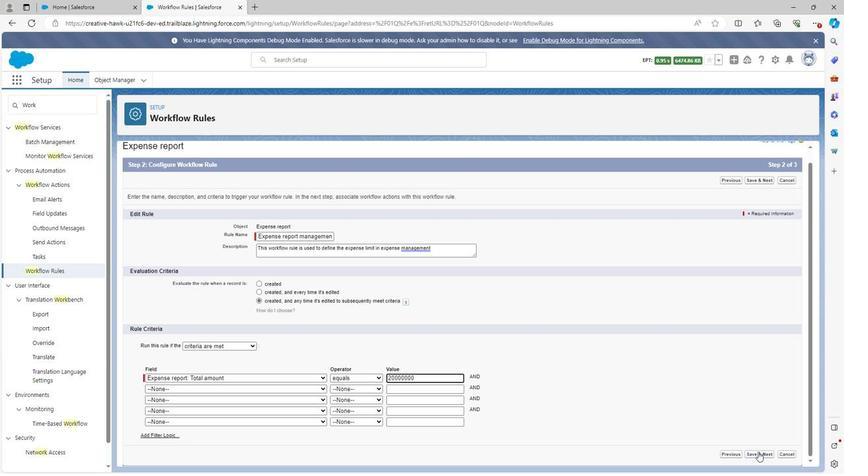 
Action: Mouse pressed left at (764, 453)
Screenshot: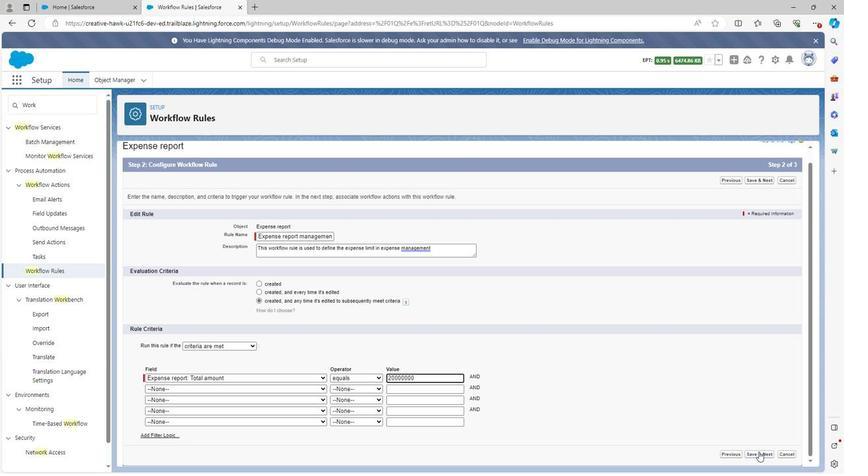 
Action: Mouse moved to (168, 284)
Screenshot: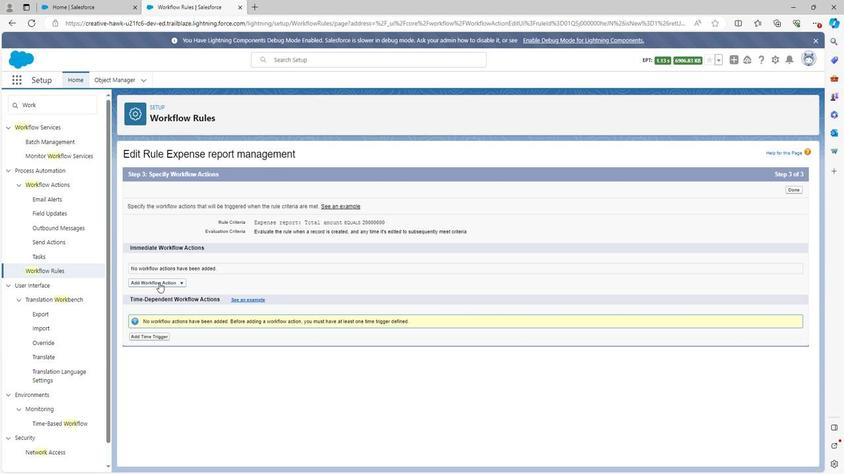 
Action: Mouse pressed left at (168, 284)
Screenshot: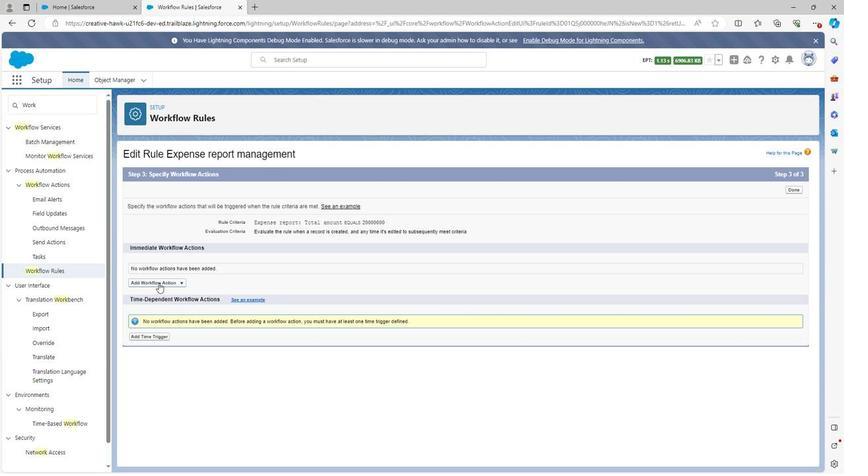 
Action: Mouse moved to (168, 293)
Screenshot: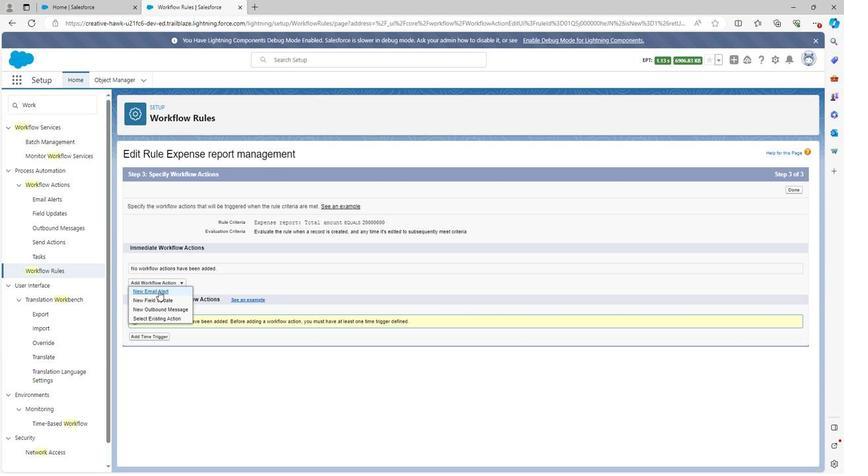 
Action: Mouse pressed left at (168, 293)
Screenshot: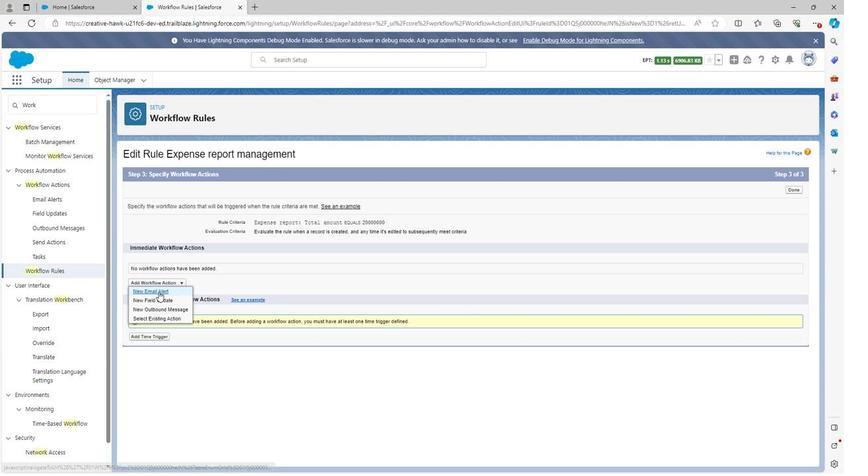 
Action: Mouse moved to (256, 209)
Screenshot: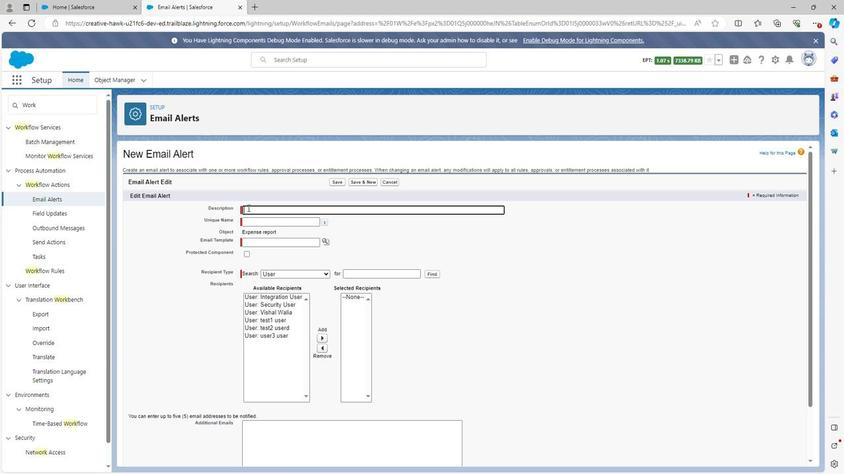 
Action: Key pressed <Key.shift><Key.shift><Key.shift><Key.shift><Key.shift><Key.shift><Key.shift><Key.shift><Key.shift><Key.shift><Key.shift><Key.shift><Key.shift><Key.shift><Key.shift><Key.shift><Key.shift><Key.shift><Key.shift><Key.shift><Key.shift><Key.shift><Key.shift><Key.shift><Key.shift><Key.shift><Key.shift><Key.shift><Key.shift><Key.shift>This<Key.space>email<Key.space>alet<Key.backspace>ry<Key.space><Key.backspace><Key.backspace>t<Key.space>willl<Key.space>work,<Key.space>when<Key.space>user<Key.space>will<Key.space>add<Key.space>more<Key.space>than<Key.space>fixed<Key.space>amount
Screenshot: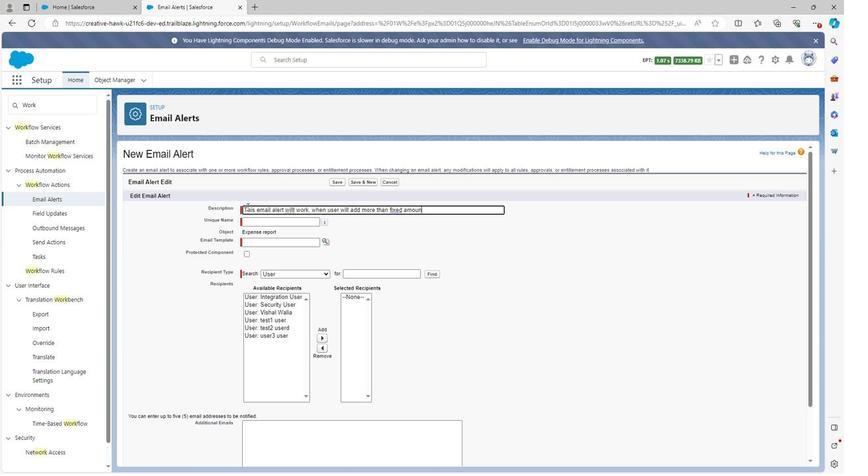 
Action: Mouse moved to (257, 224)
Screenshot: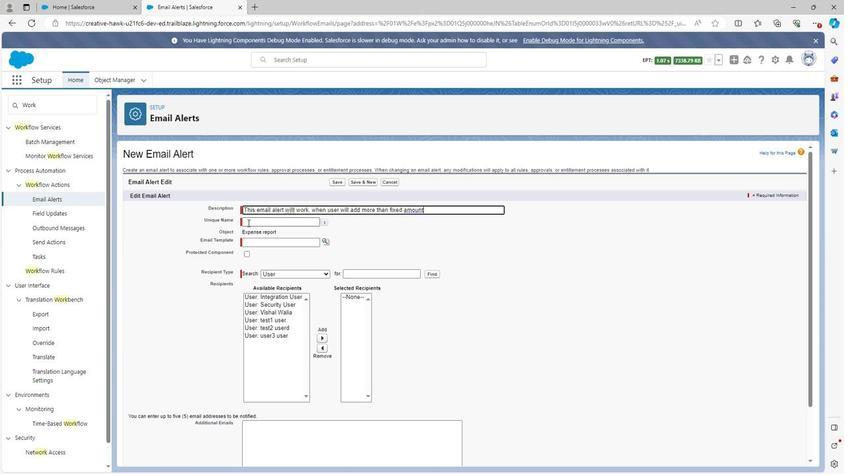 
Action: Mouse pressed left at (257, 224)
Screenshot: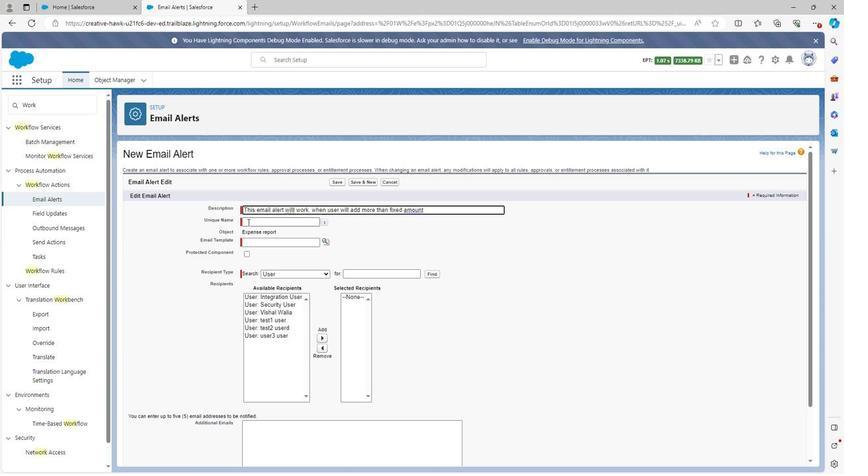 
Action: Mouse moved to (261, 244)
Screenshot: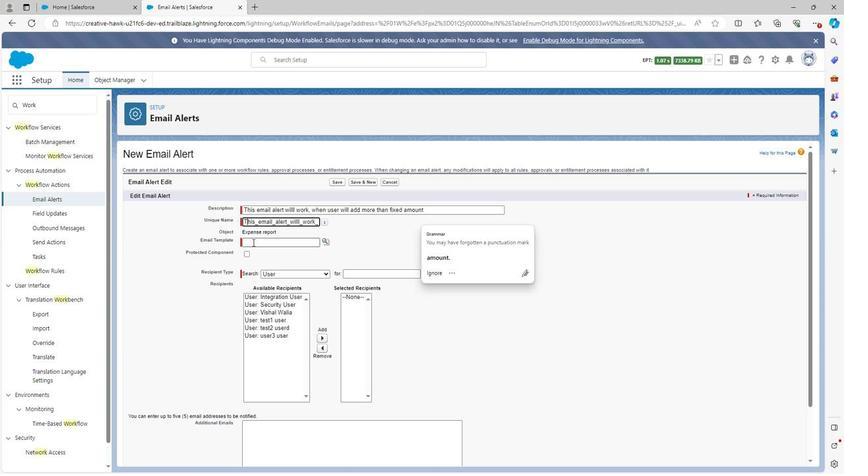 
Action: Mouse pressed left at (261, 244)
Screenshot: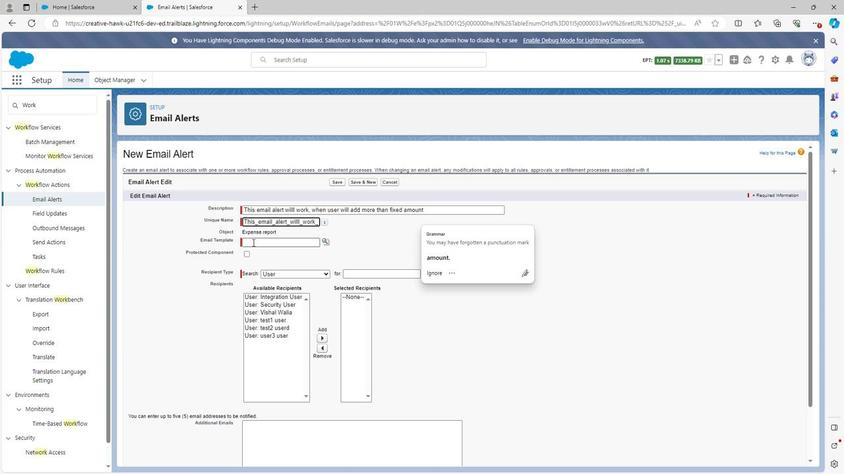 
Action: Mouse moved to (333, 240)
Screenshot: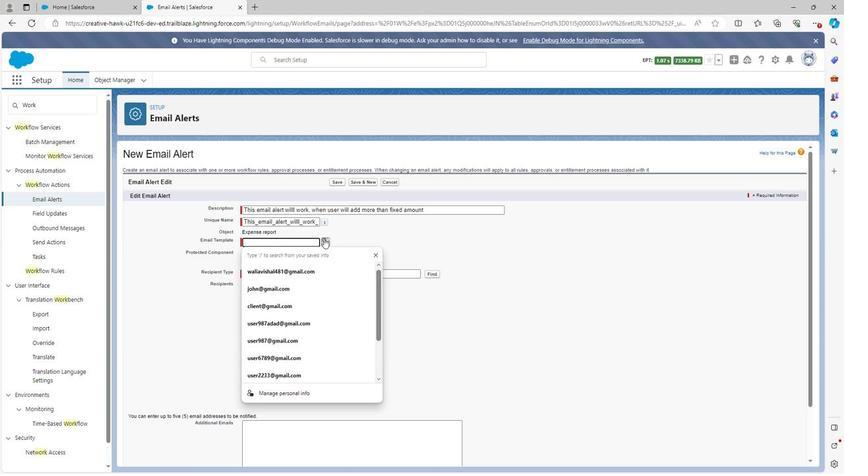 
Action: Mouse pressed left at (333, 240)
Screenshot: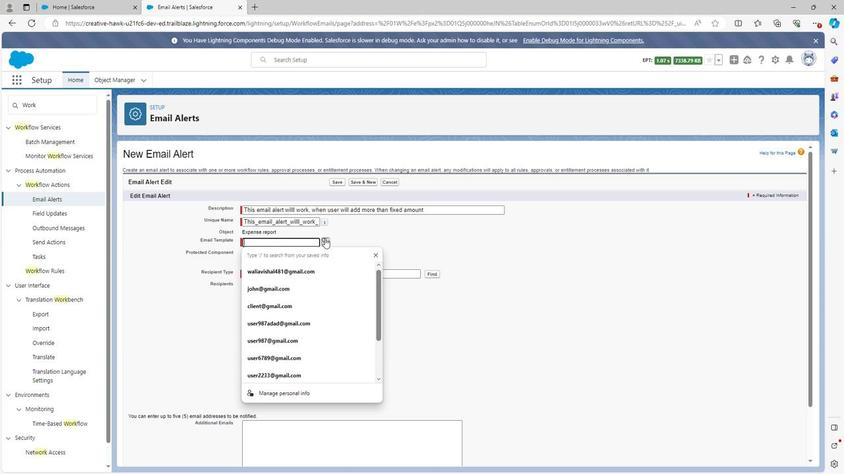 
Action: Mouse moved to (235, 375)
Screenshot: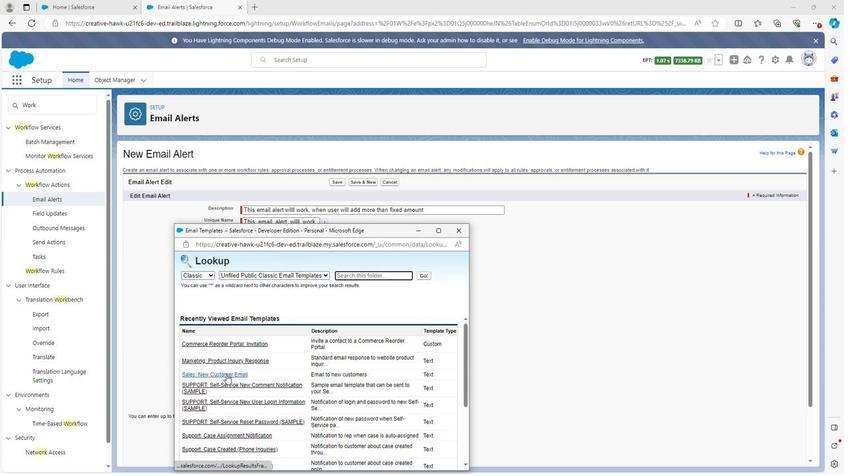 
Action: Mouse pressed left at (235, 375)
Screenshot: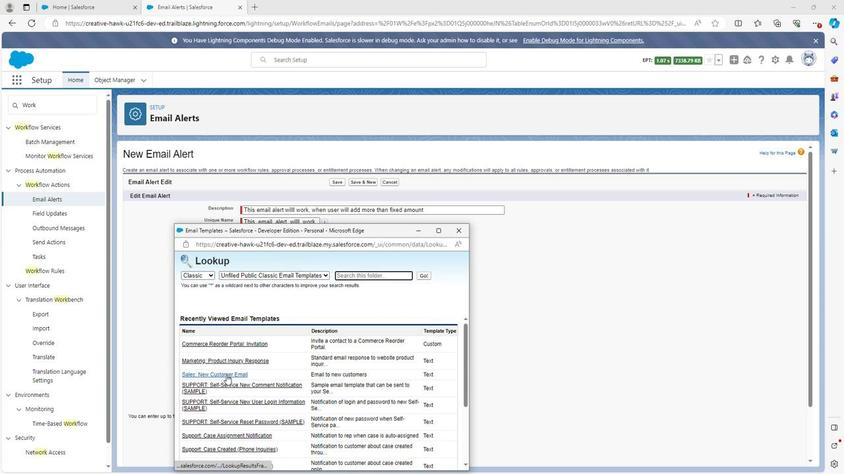 
Action: Mouse moved to (285, 311)
Screenshot: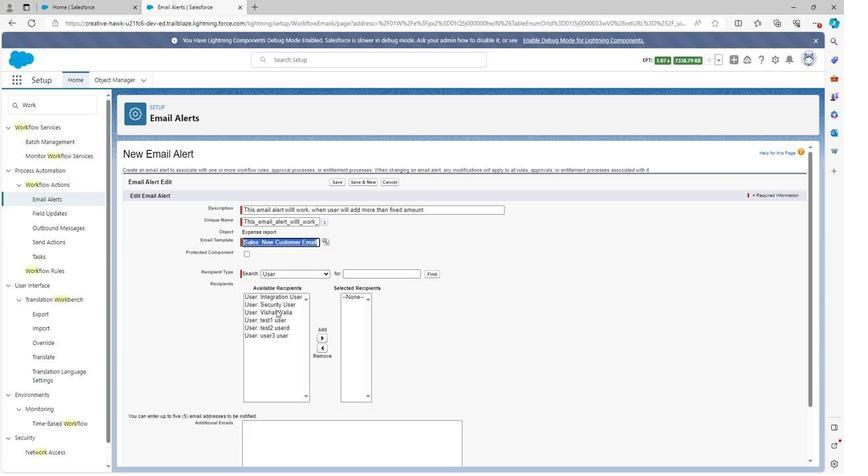 
Action: Mouse pressed left at (285, 311)
Screenshot: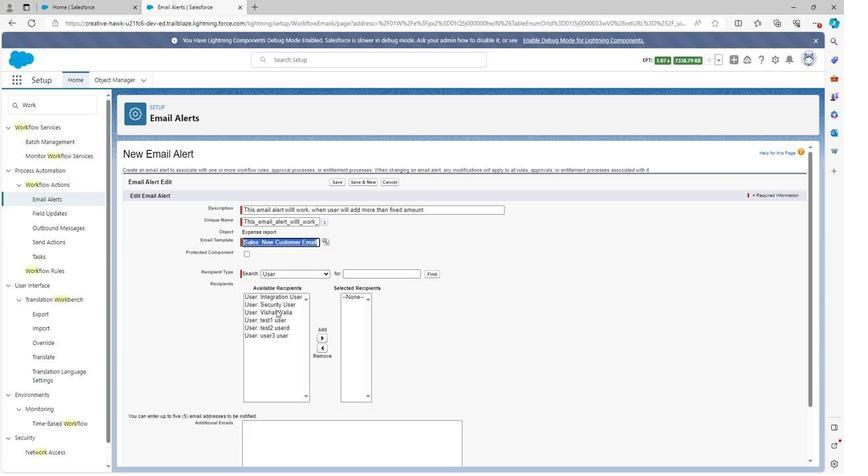 
Action: Mouse moved to (330, 338)
Screenshot: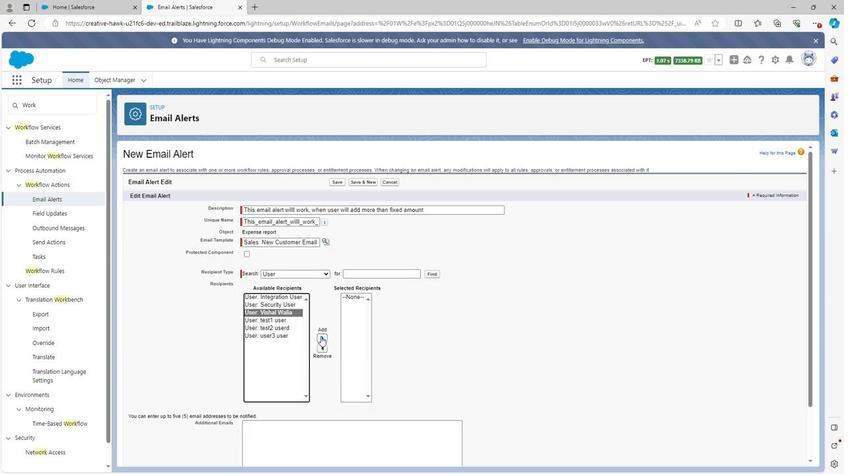 
Action: Mouse pressed left at (330, 338)
Screenshot: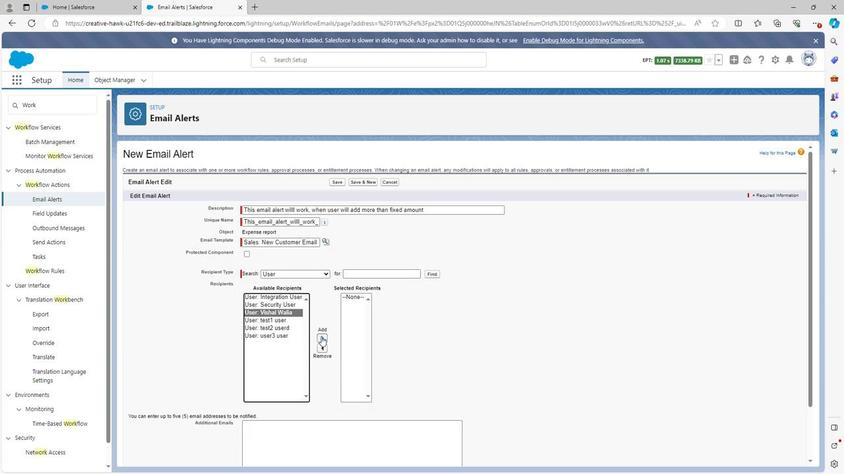 
Action: Mouse moved to (291, 319)
Screenshot: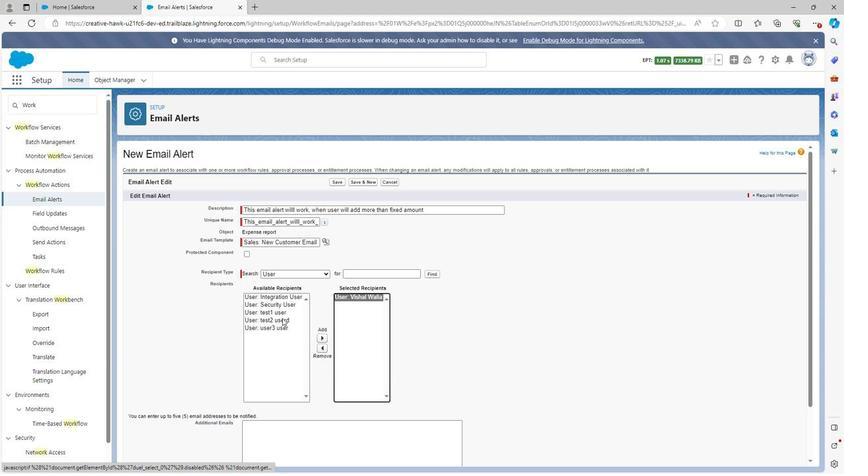 
Action: Mouse pressed left at (291, 319)
Screenshot: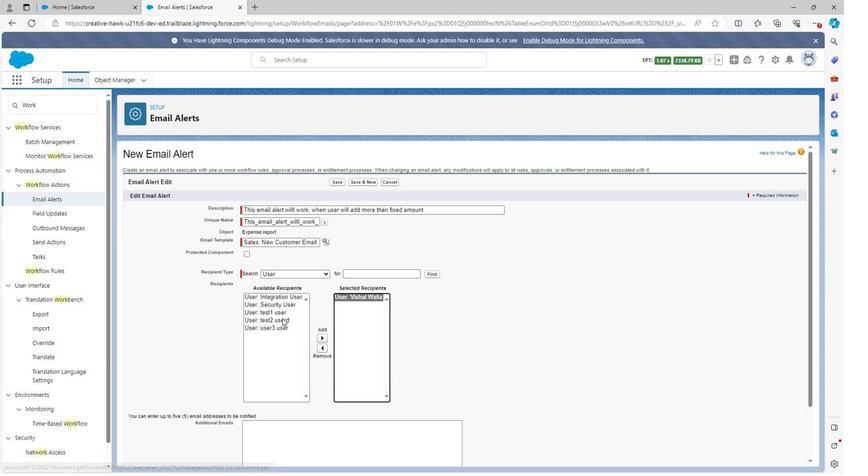 
Action: Mouse moved to (329, 339)
Screenshot: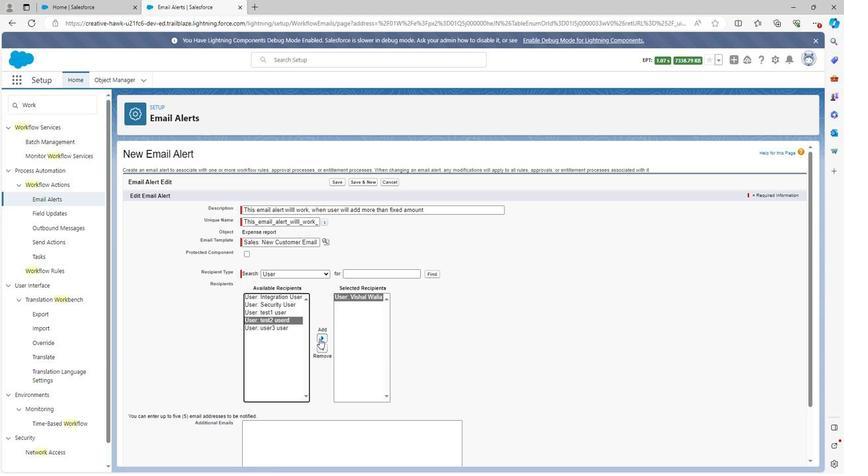 
Action: Mouse pressed left at (329, 339)
Screenshot: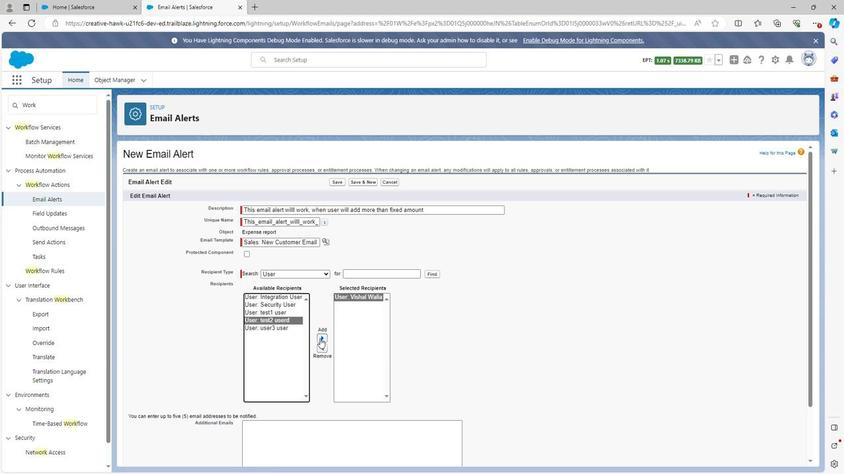 
Action: Mouse moved to (291, 311)
Screenshot: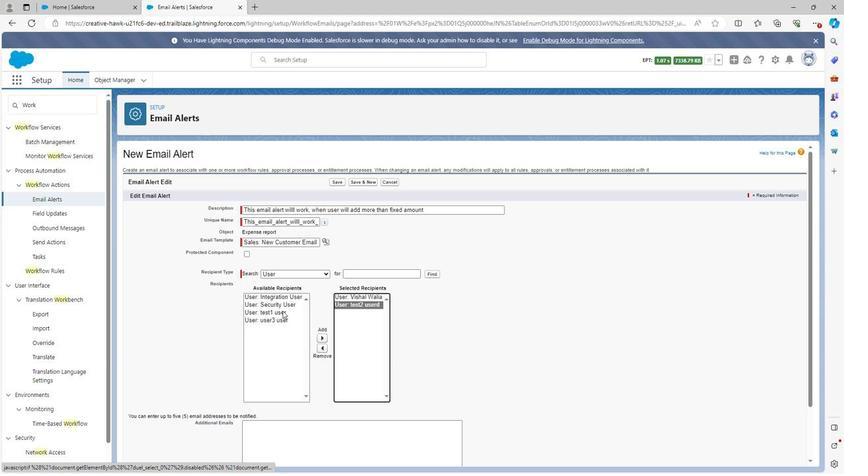 
Action: Mouse pressed left at (291, 311)
Screenshot: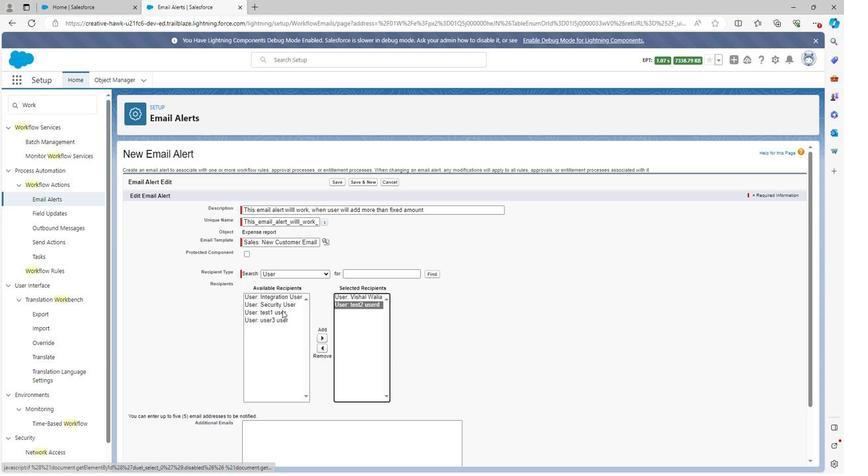 
Action: Mouse moved to (330, 336)
Screenshot: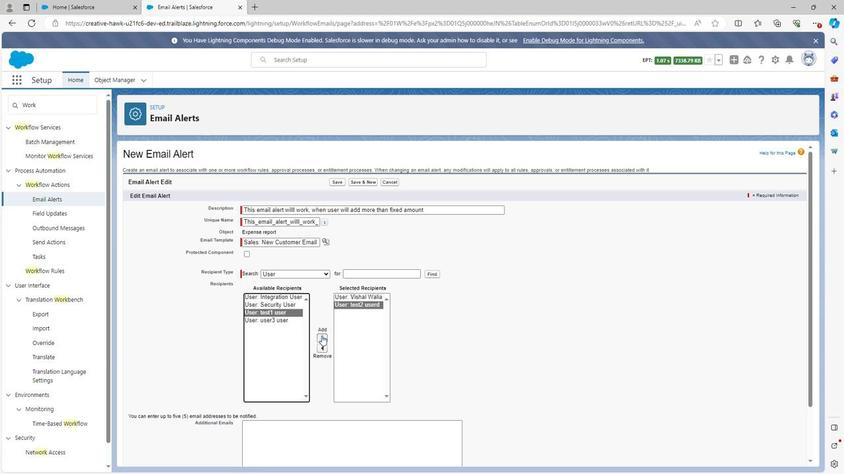 
Action: Mouse pressed left at (330, 336)
Screenshot: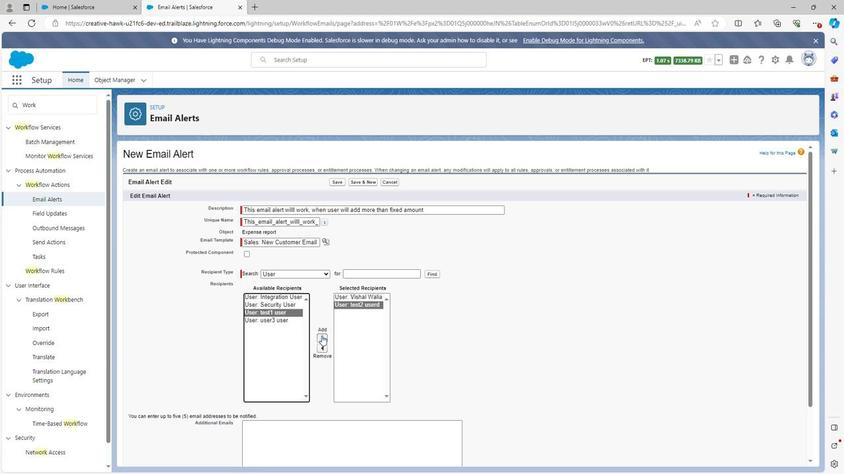 
Action: Mouse moved to (290, 312)
Screenshot: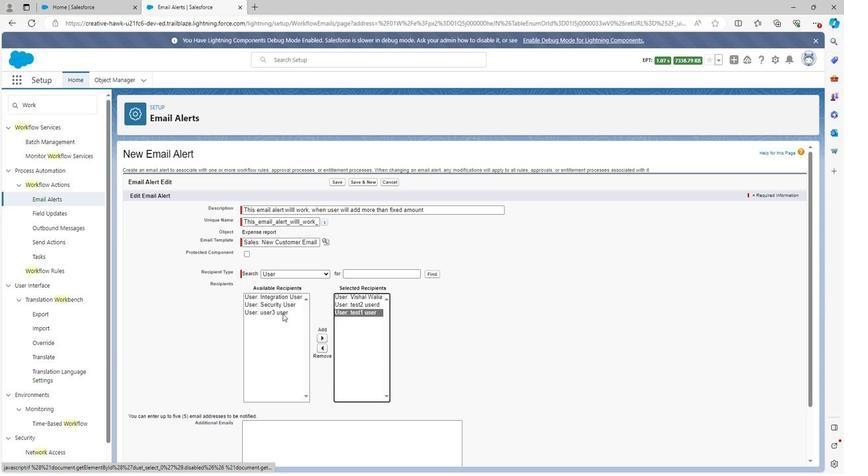 
Action: Mouse pressed left at (290, 312)
Screenshot: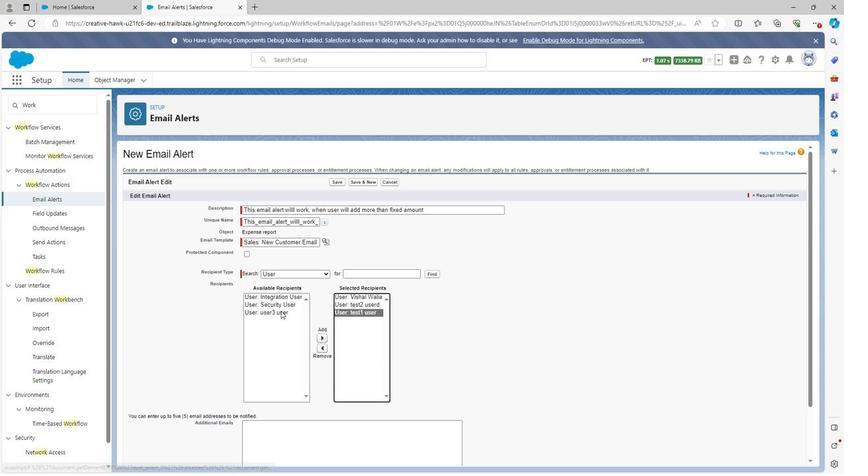 
Action: Mouse moved to (329, 338)
Screenshot: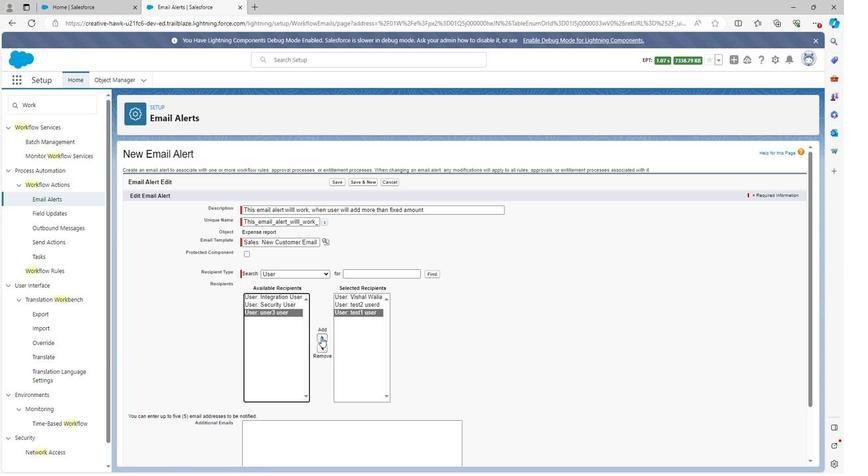 
Action: Mouse pressed left at (329, 338)
Screenshot: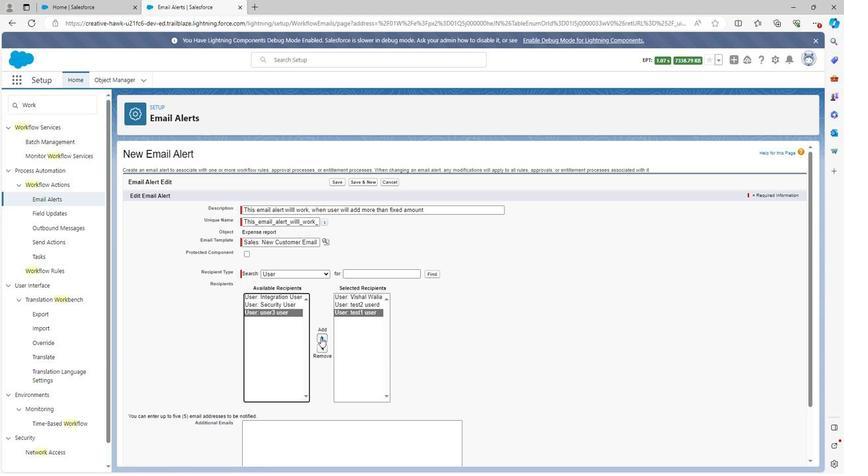 
Action: Mouse moved to (310, 302)
Screenshot: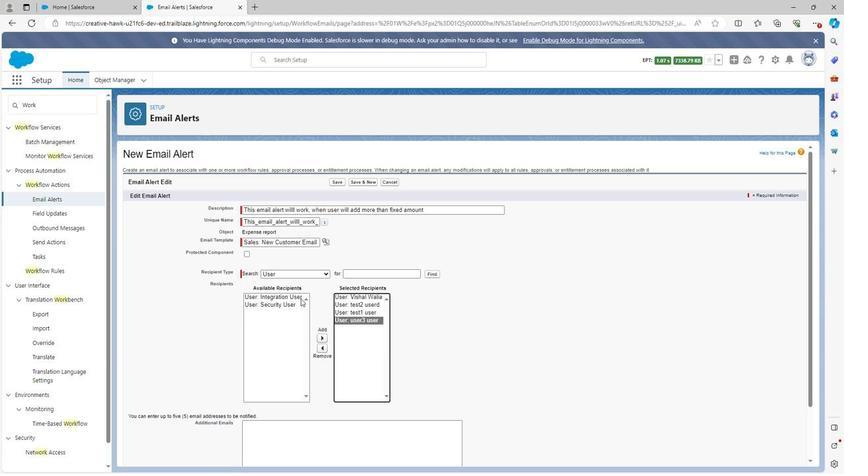 
Action: Mouse scrolled (310, 301) with delta (0, 0)
Screenshot: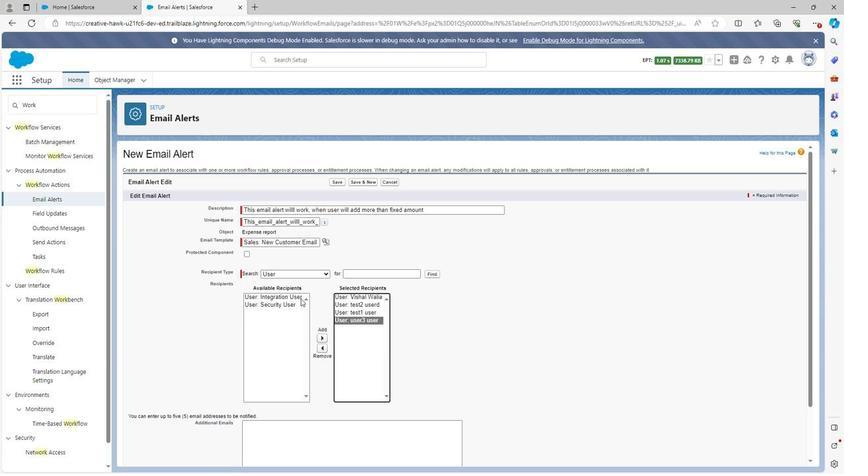 
Action: Mouse scrolled (310, 301) with delta (0, 0)
Screenshot: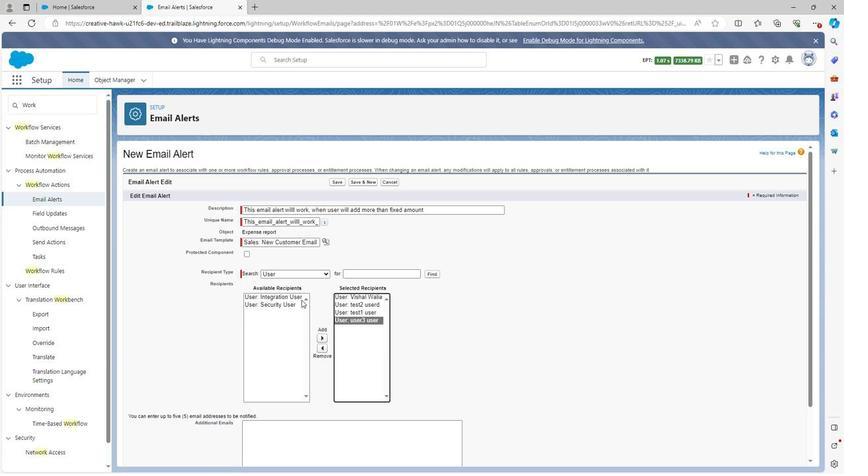 
Action: Mouse scrolled (310, 301) with delta (0, 0)
Screenshot: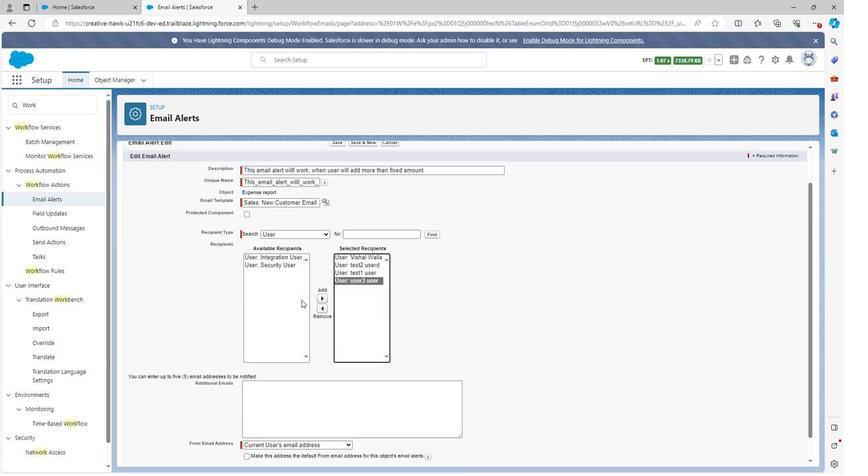 
Action: Mouse scrolled (310, 301) with delta (0, 0)
Screenshot: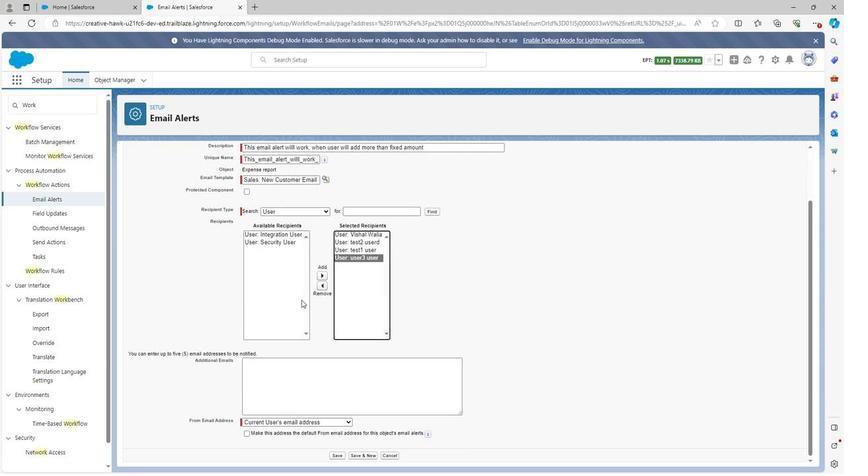 
Action: Mouse moved to (275, 377)
Screenshot: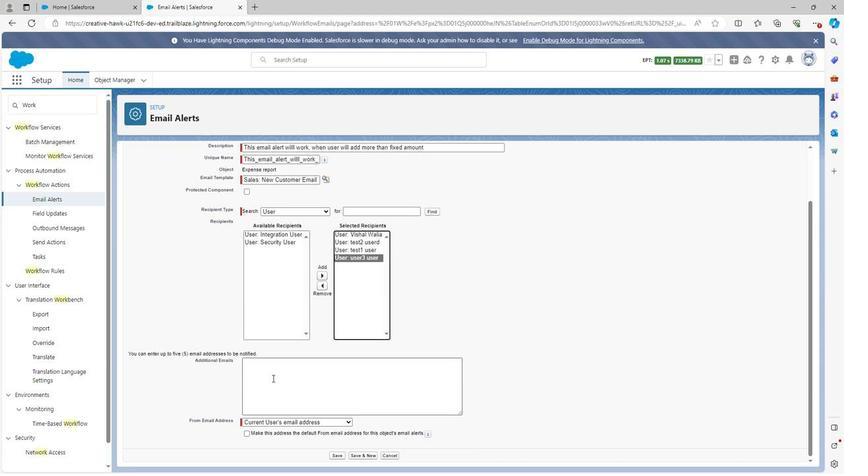 
Action: Mouse pressed left at (275, 377)
Screenshot: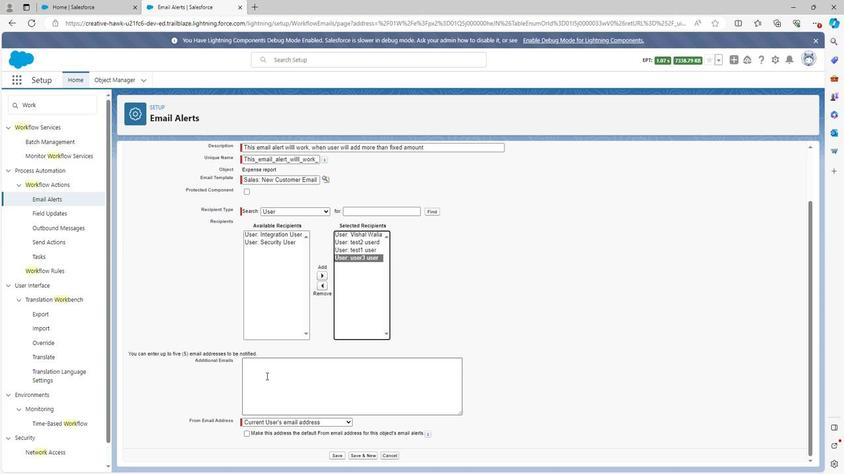 
Action: Mouse moved to (274, 377)
Screenshot: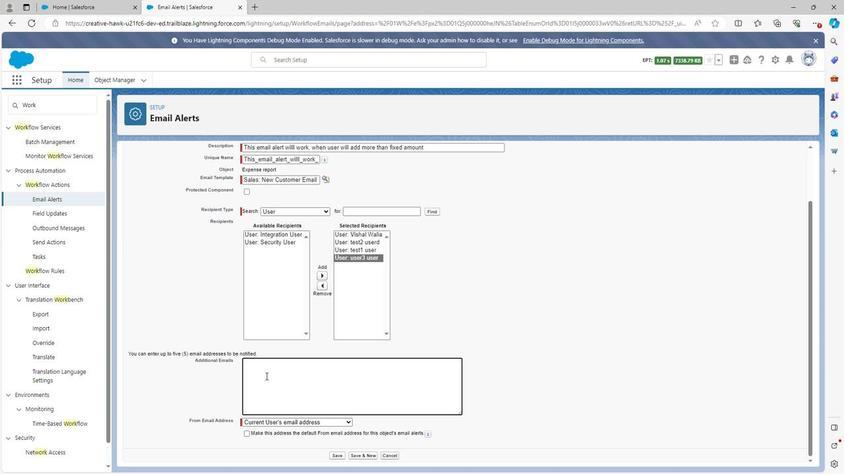 
Action: Key pressed waliavishal481<Key.shift>@gmail.c<Key.backspace><Key.backspace><Key.backspace><Key.backspace><Key.backspace><Key.backspace><Key.backspace><Key.backspace><Key.backspace><Key.backspace><Key.backspace><Key.backspace><Key.backspace><Key.backspace><Key.backspace><Key.backspace><Key.backspace><Key.backspace><Key.backspace><Key.backspace><Key.backspace><Key.backspace>user<Key.backspace><Key.backspace>ability<Key.space>access
Screenshot: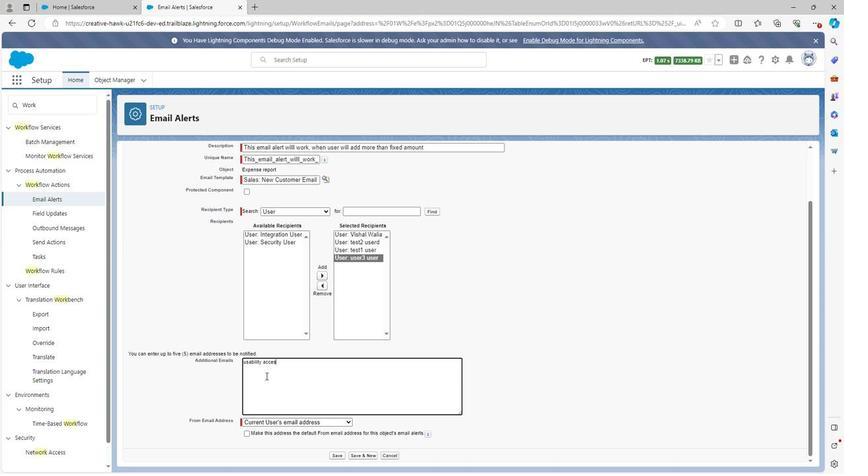 
Action: Mouse moved to (278, 405)
Screenshot: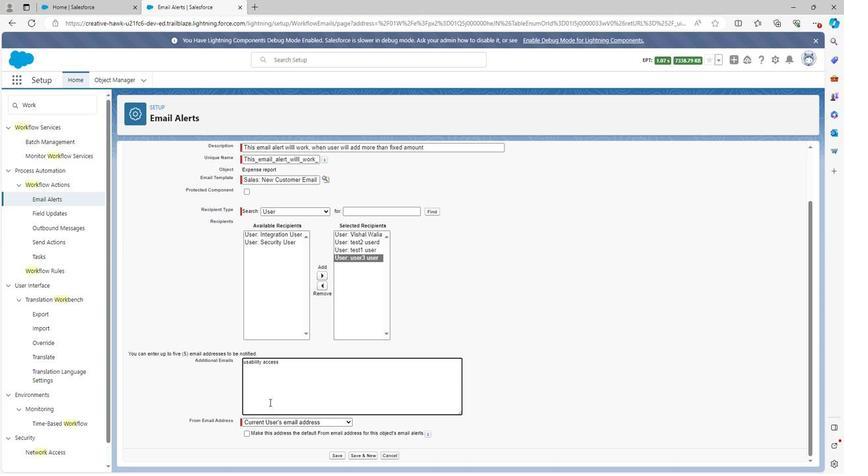 
Action: Mouse scrolled (278, 404) with delta (0, 0)
Screenshot: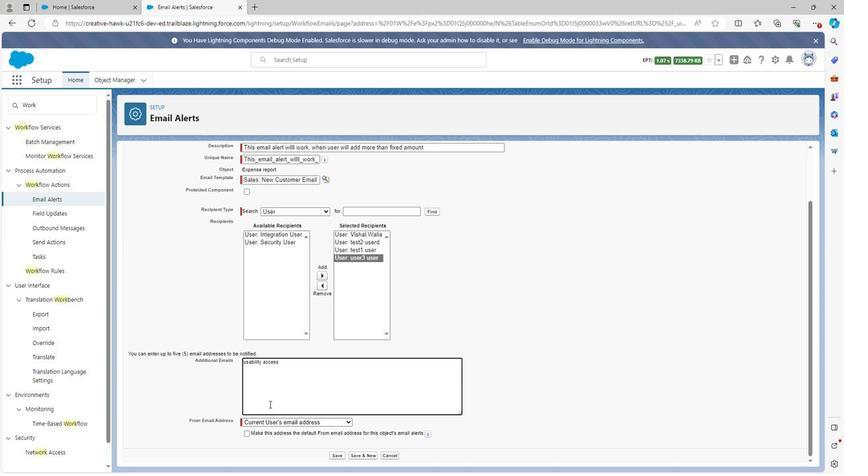 
Action: Mouse scrolled (278, 404) with delta (0, 0)
Screenshot: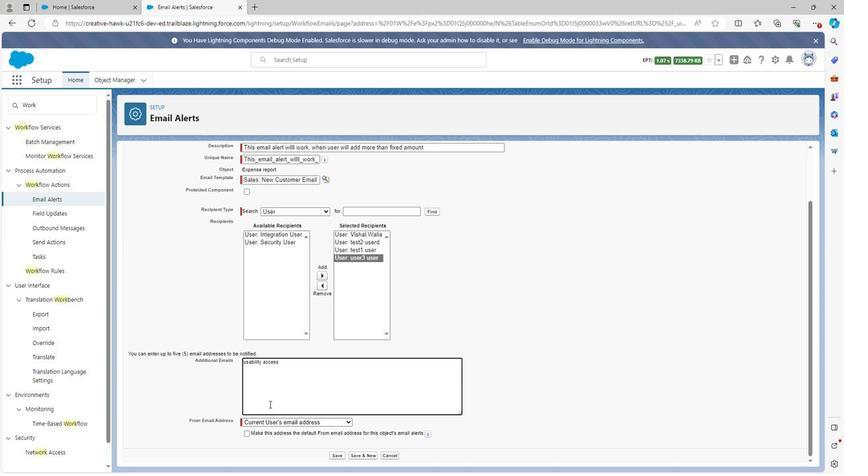
Action: Mouse moved to (351, 458)
Screenshot: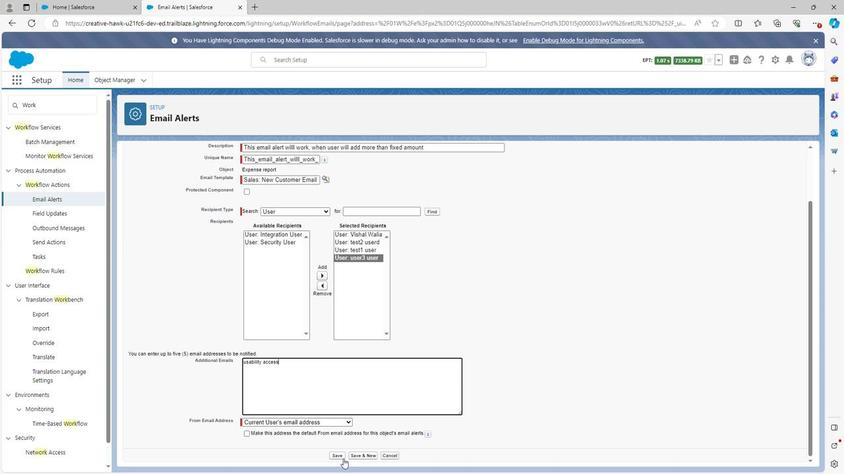 
Action: Mouse pressed left at (351, 458)
Screenshot: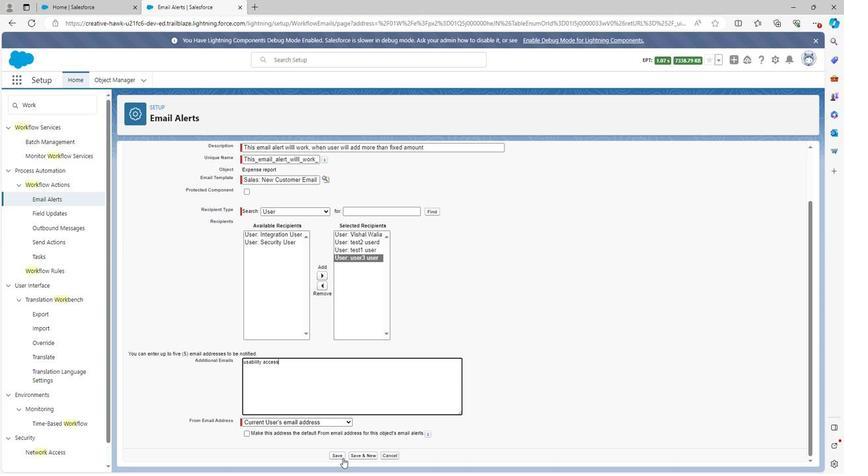 
Action: Mouse moved to (342, 456)
Screenshot: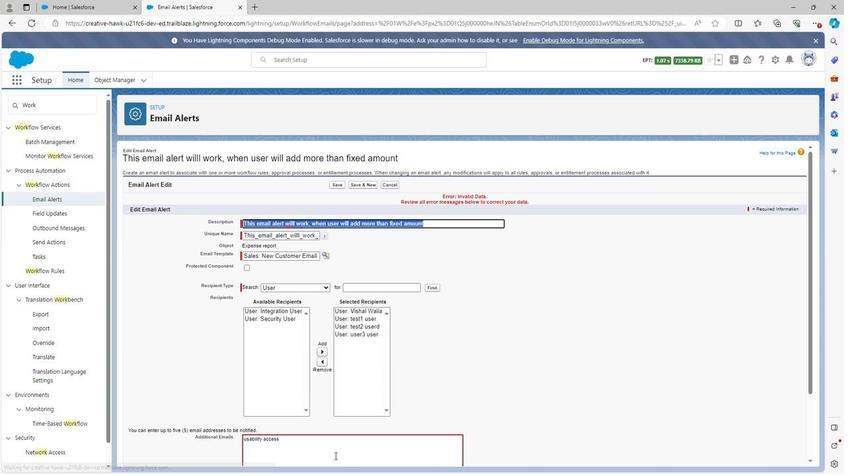 
Action: Mouse scrolled (342, 455) with delta (0, 0)
Screenshot: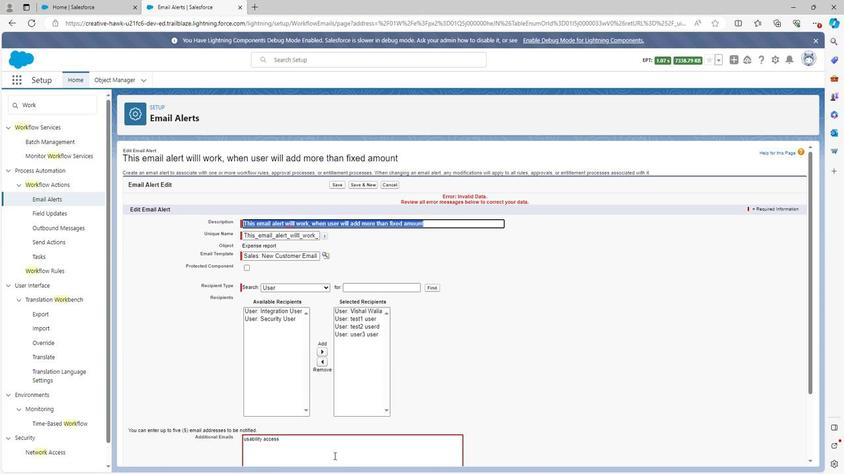 
Action: Mouse scrolled (342, 455) with delta (0, 0)
Screenshot: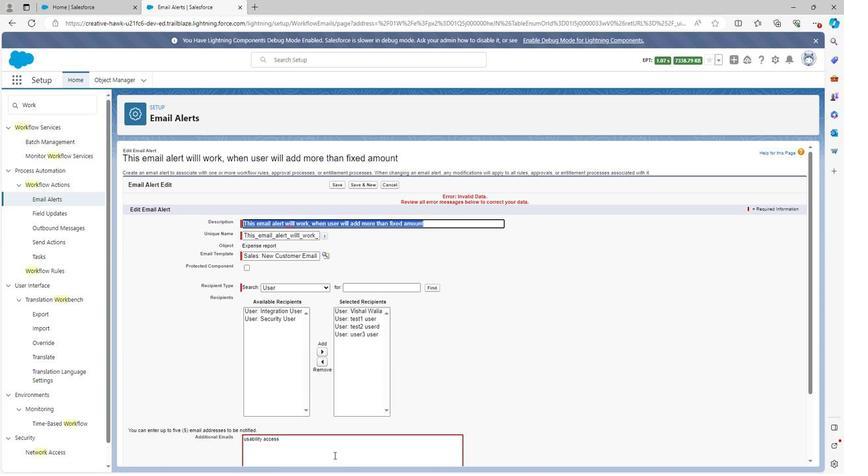 
Action: Mouse moved to (342, 455)
Screenshot: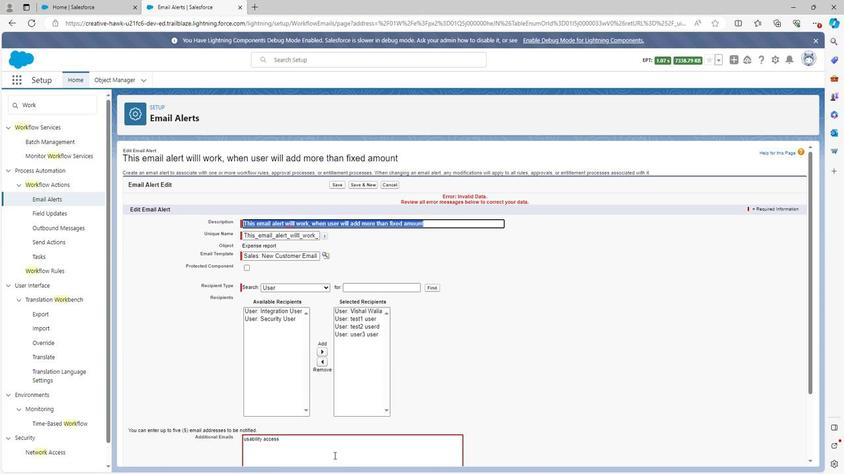 
Action: Mouse scrolled (342, 455) with delta (0, 0)
Screenshot: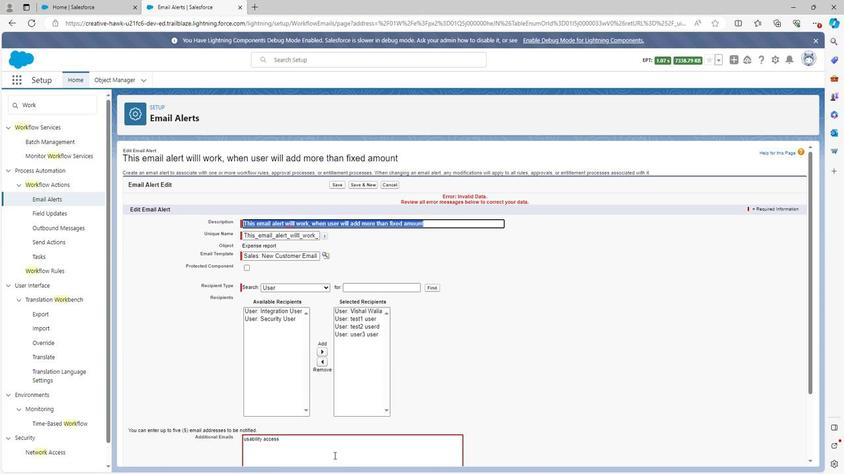 
Action: Mouse moved to (304, 354)
Screenshot: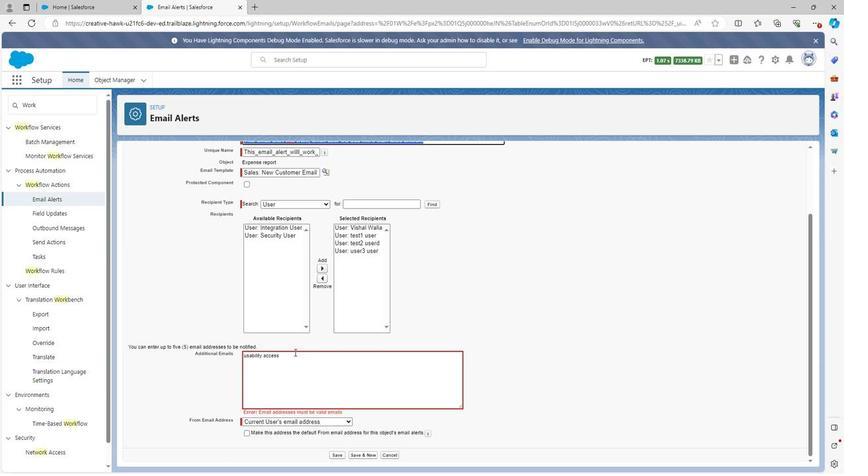 
Action: Mouse pressed left at (304, 354)
Screenshot: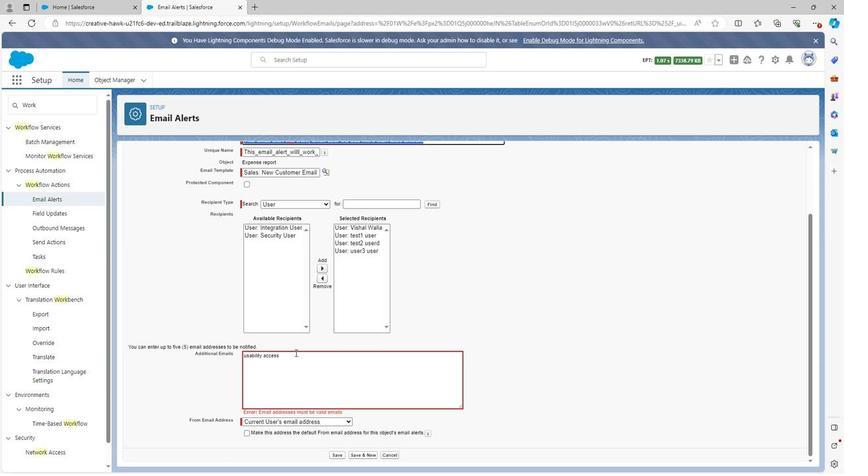 
Action: Mouse moved to (230, 358)
Screenshot: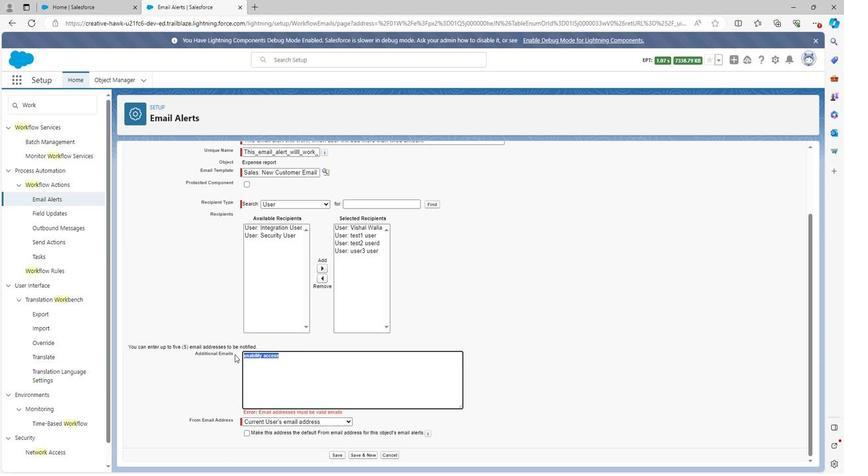
Action: Key pressed john<Key.shift>@gmail.com
Screenshot: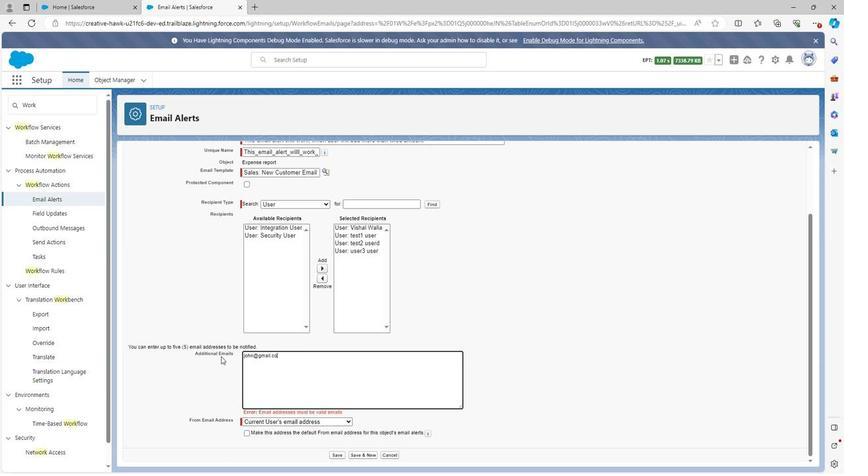 
Action: Mouse moved to (342, 452)
Screenshot: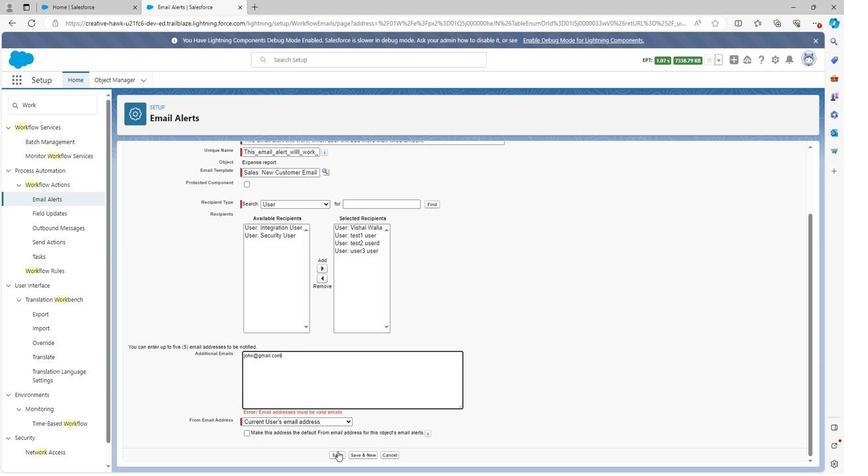 
Action: Mouse pressed left at (342, 452)
Screenshot: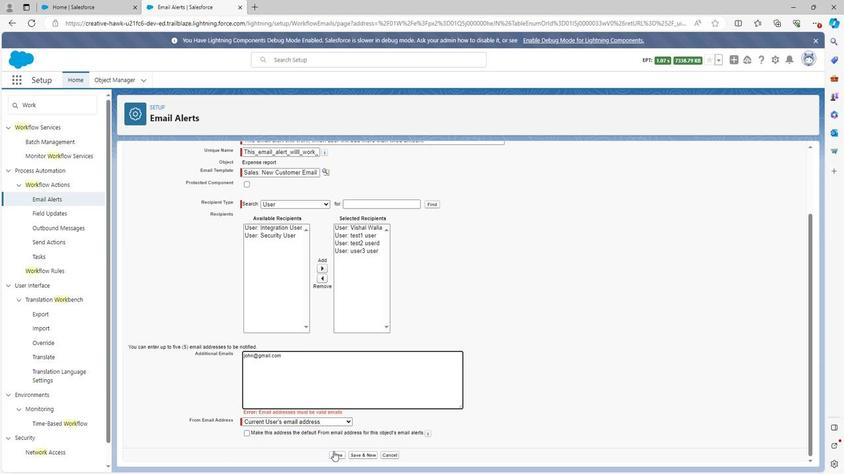 
Action: Mouse moved to (796, 189)
Screenshot: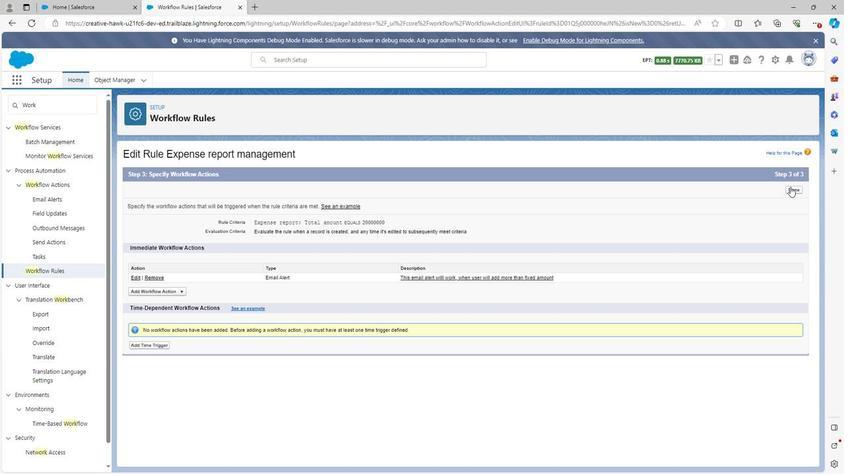 
Action: Mouse pressed left at (796, 189)
Screenshot: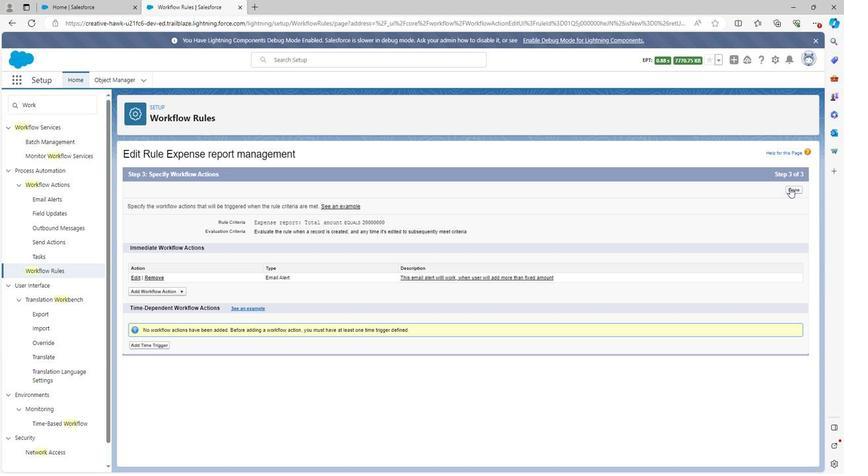 
Action: Mouse moved to (336, 385)
Screenshot: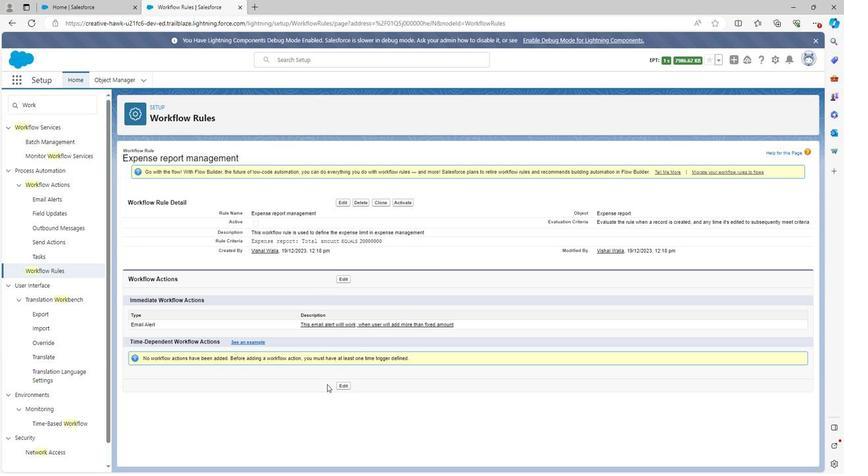 
Action: Mouse scrolled (336, 385) with delta (0, 0)
Screenshot: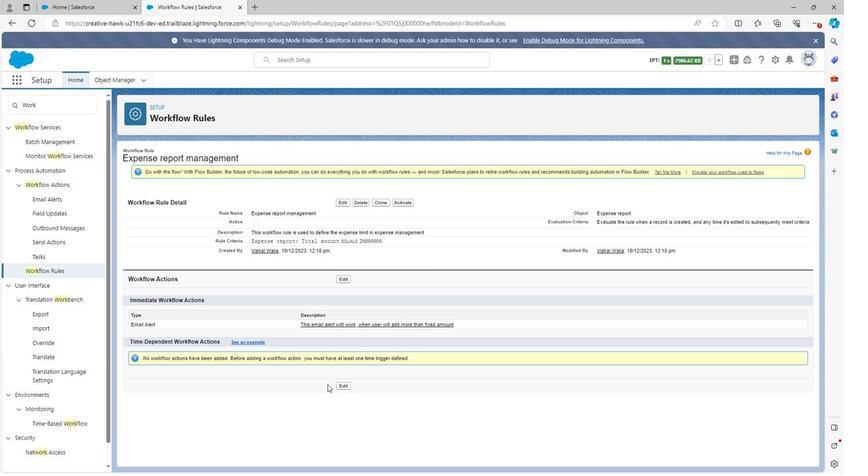 
Action: Mouse scrolled (336, 385) with delta (0, 0)
Screenshot: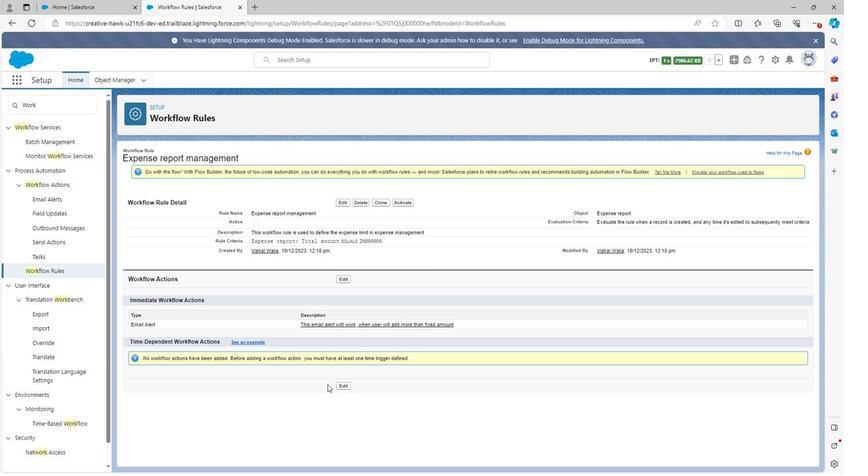 
Action: Mouse scrolled (336, 385) with delta (0, 0)
Screenshot: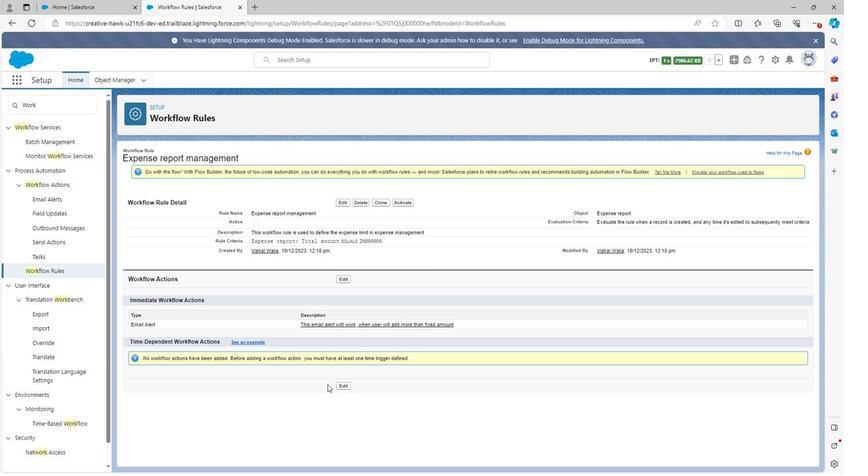 
Action: Mouse scrolled (336, 385) with delta (0, 0)
Screenshot: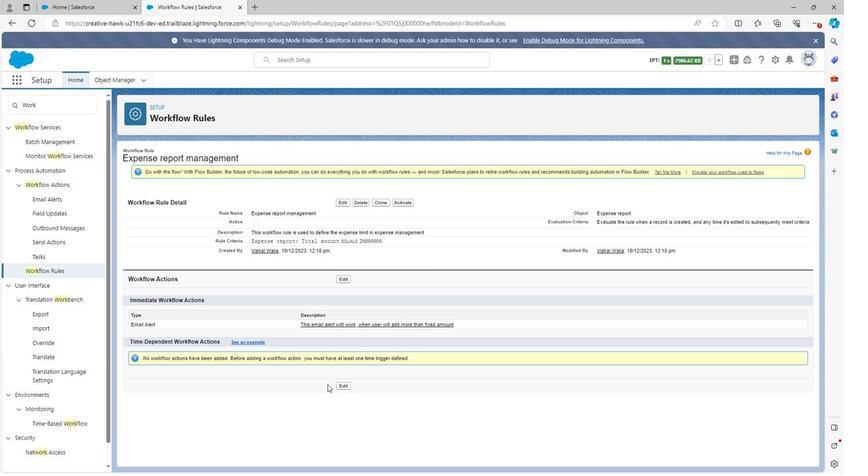 
Action: Mouse moved to (406, 204)
Screenshot: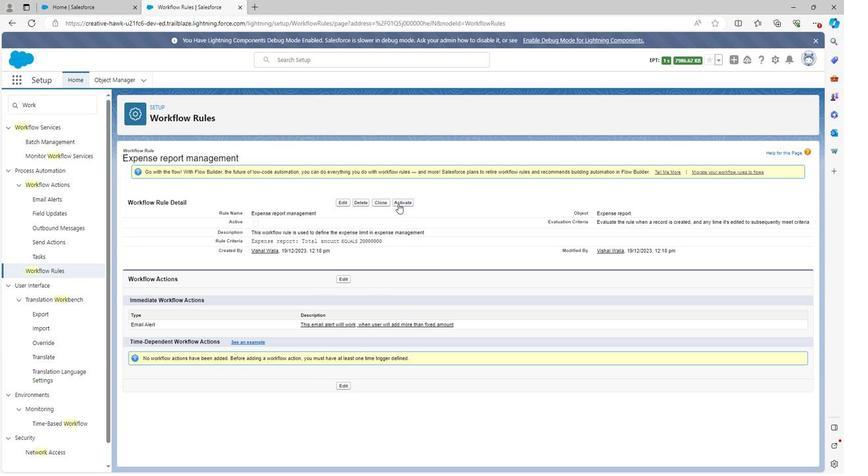 
Action: Mouse pressed left at (406, 204)
Screenshot: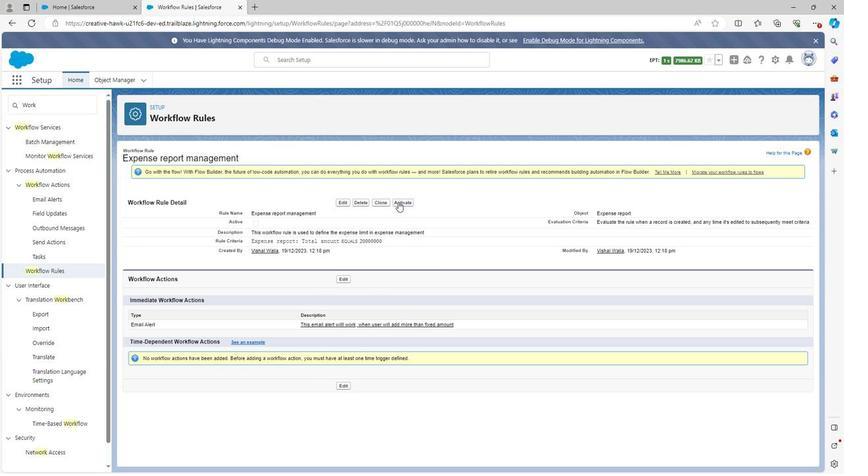 
Action: Mouse moved to (385, 261)
Screenshot: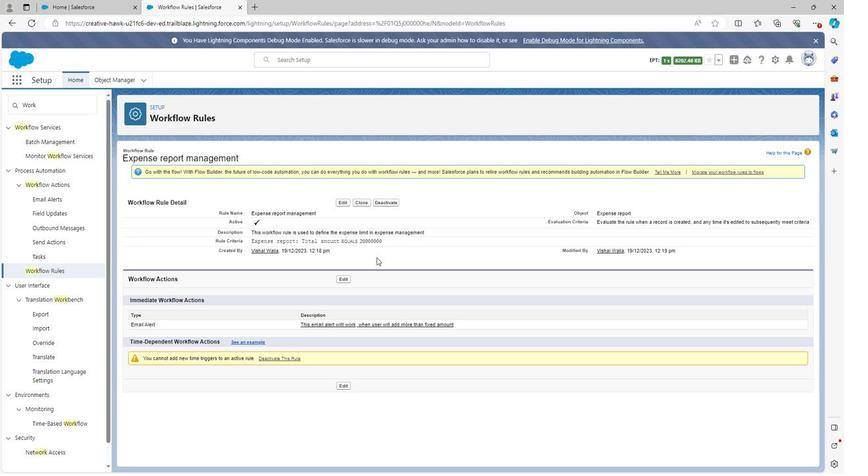 
